 Task: Search one way flight ticket for 5 adults, 2 children, 1 infant in seat and 1 infant on lap in economy from Laramie: Laramie Regional Airport to Indianapolis: Indianapolis International Airport on 8-5-2023. Choice of flights is American. Number of bags: 2 carry on bags. Price is upto 88000. Outbound departure time preference is 15:00.
Action: Mouse moved to (382, 326)
Screenshot: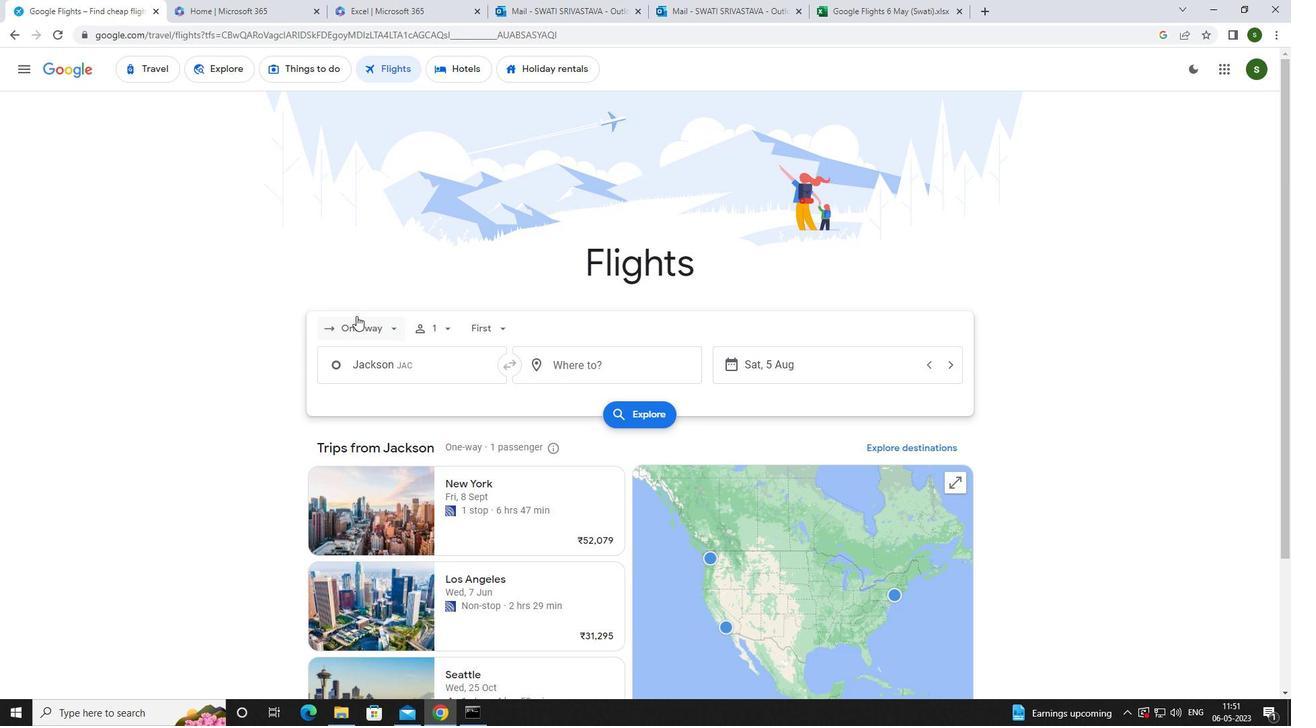 
Action: Mouse pressed left at (382, 326)
Screenshot: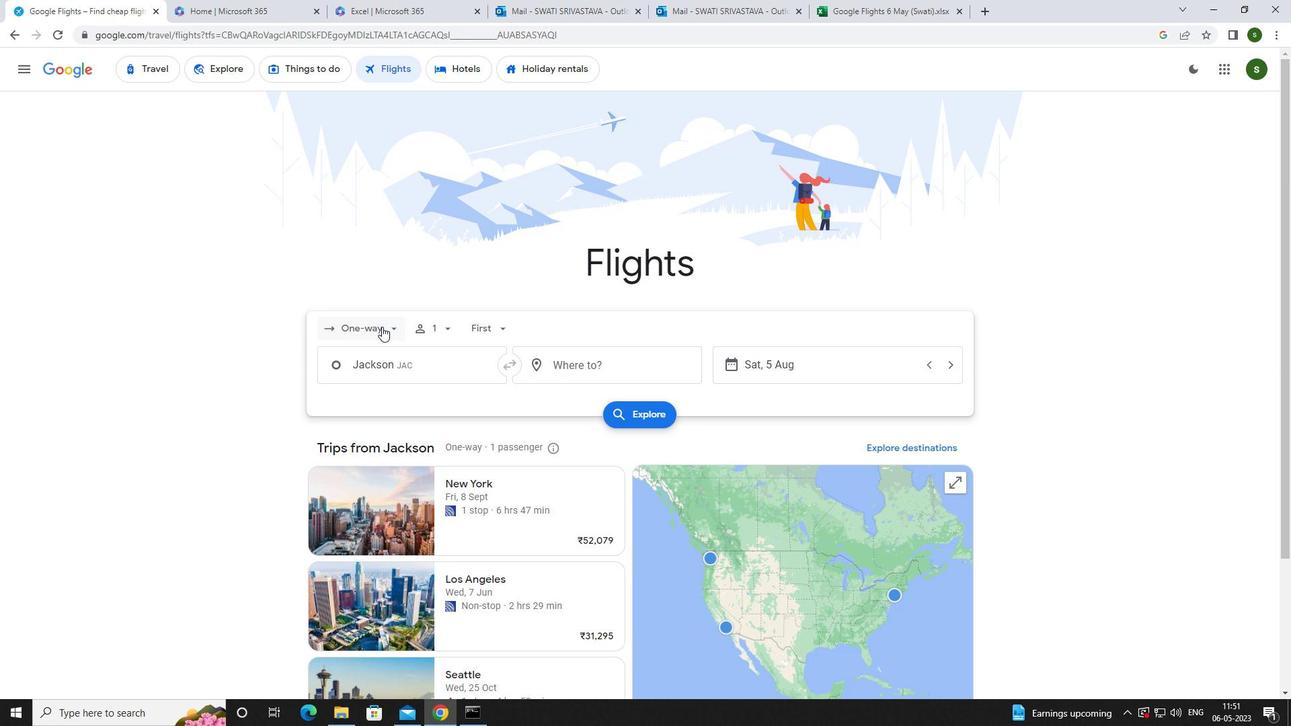 
Action: Mouse moved to (377, 392)
Screenshot: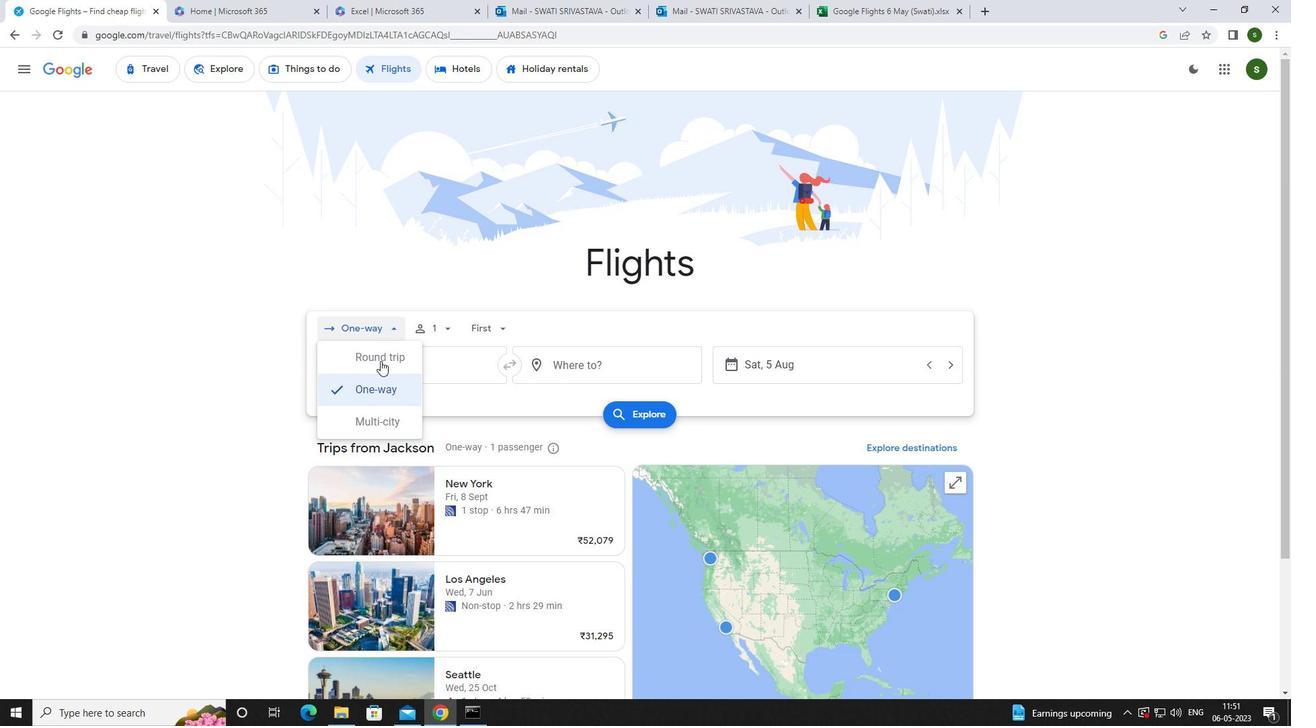 
Action: Mouse pressed left at (377, 392)
Screenshot: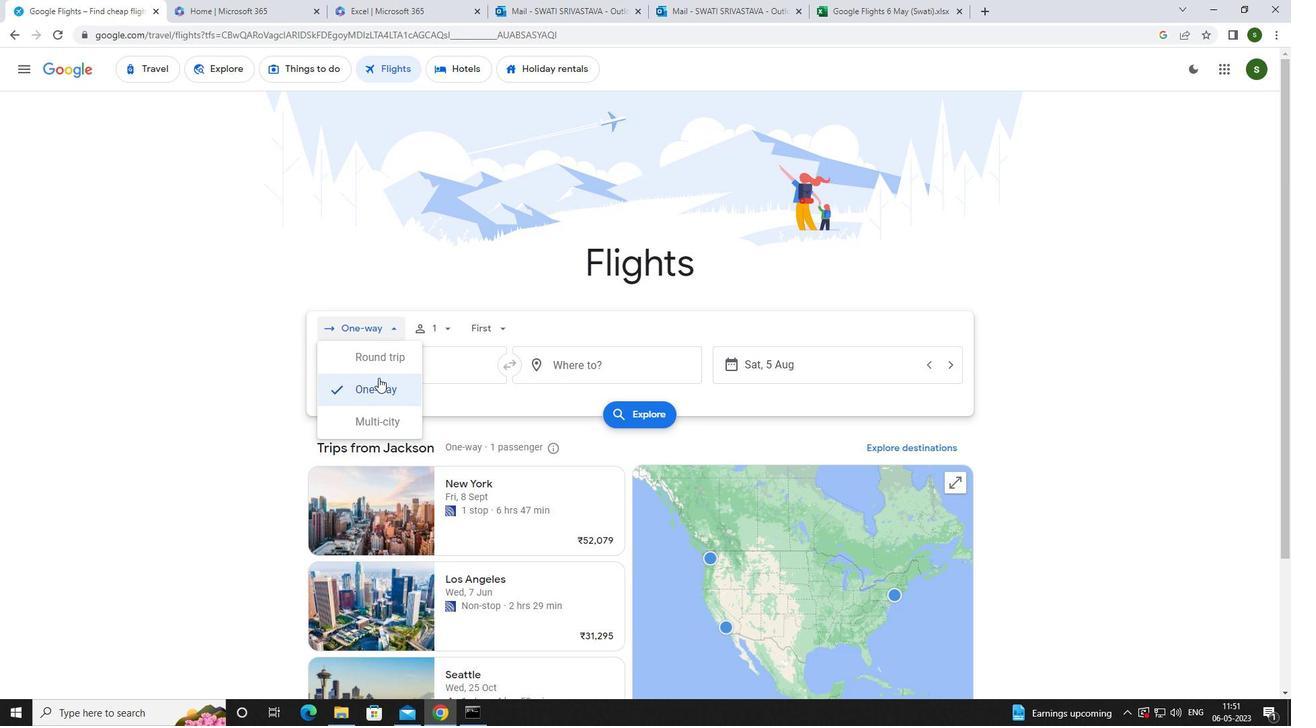
Action: Mouse moved to (442, 331)
Screenshot: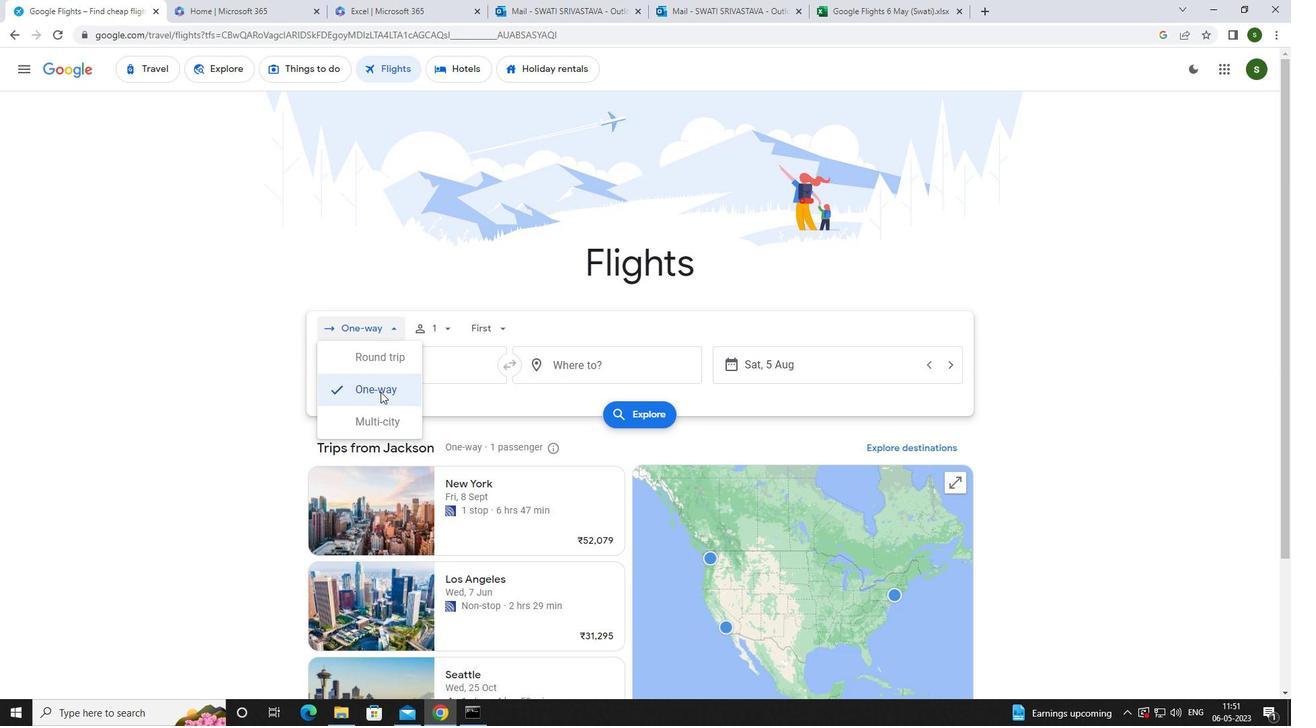 
Action: Mouse pressed left at (442, 331)
Screenshot: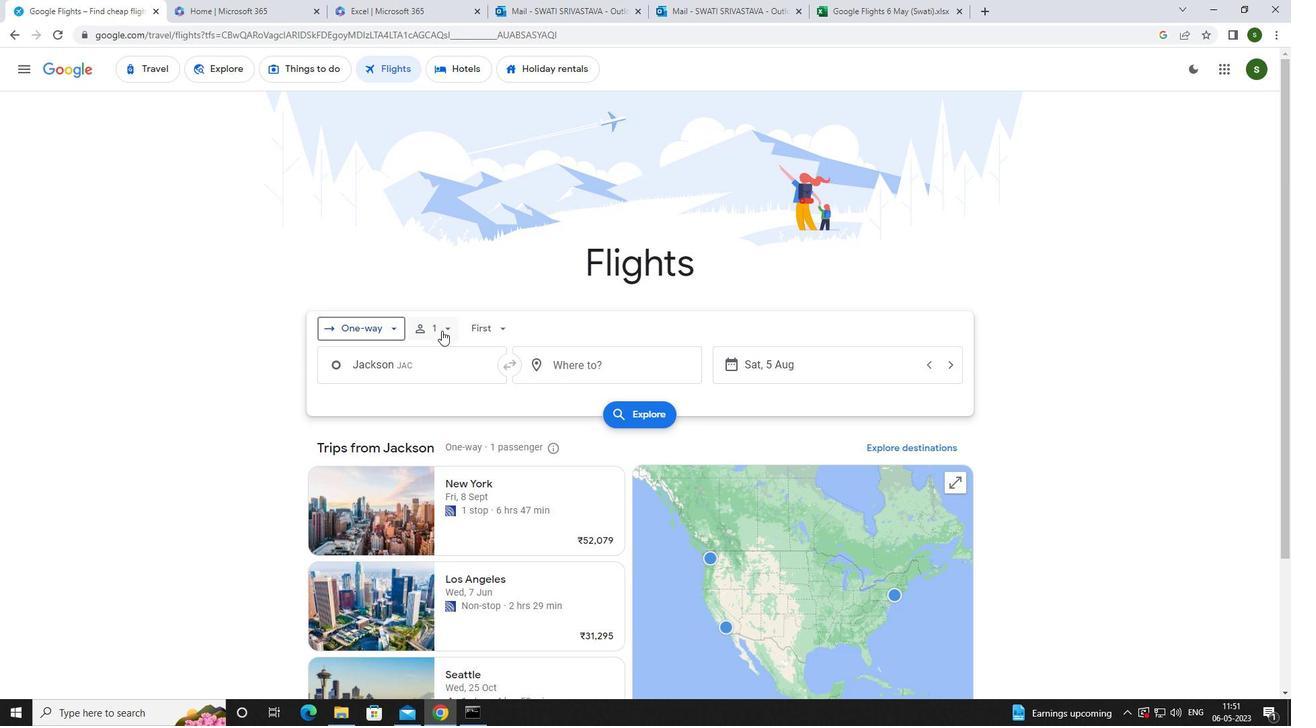 
Action: Mouse moved to (546, 361)
Screenshot: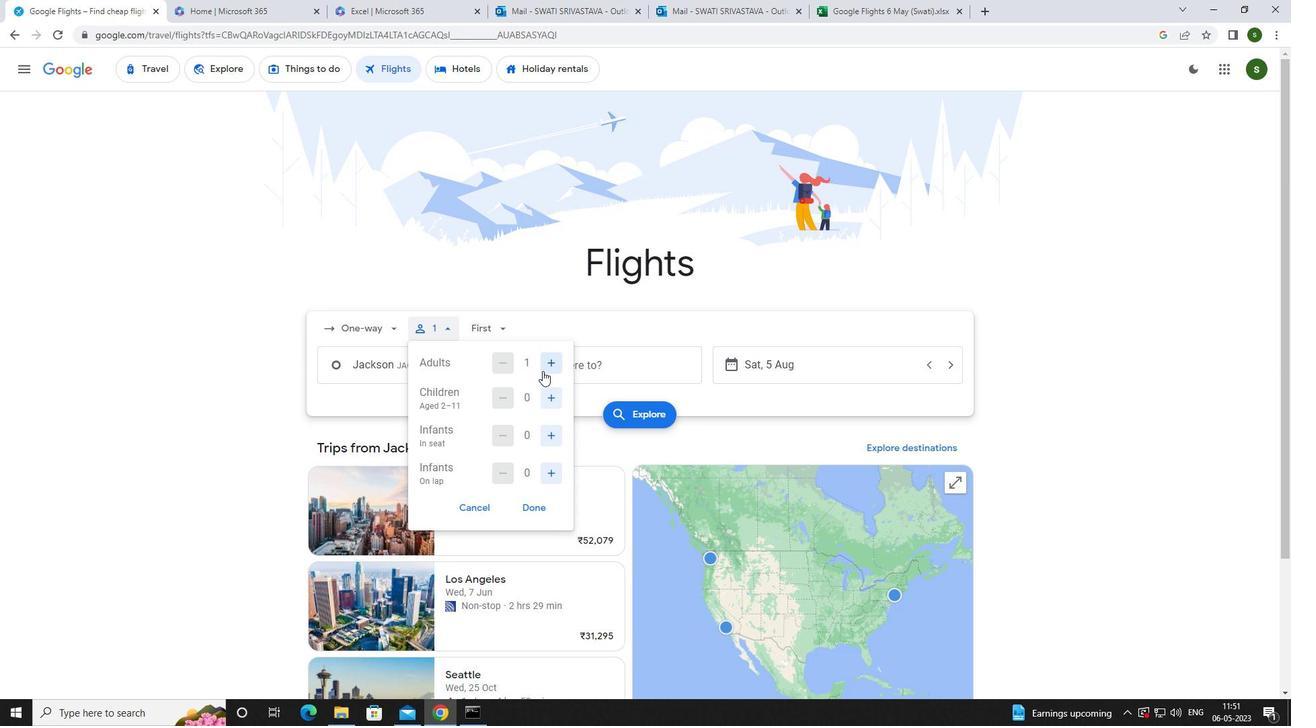 
Action: Mouse pressed left at (546, 361)
Screenshot: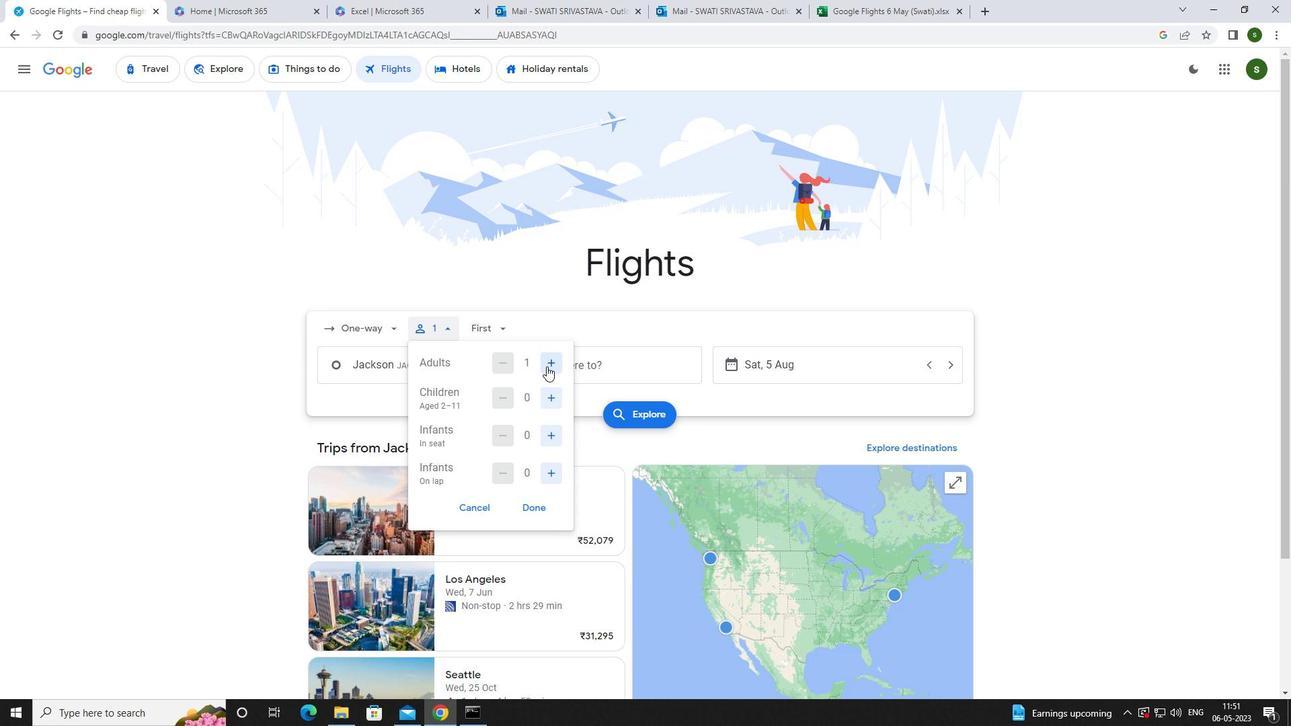 
Action: Mouse pressed left at (546, 361)
Screenshot: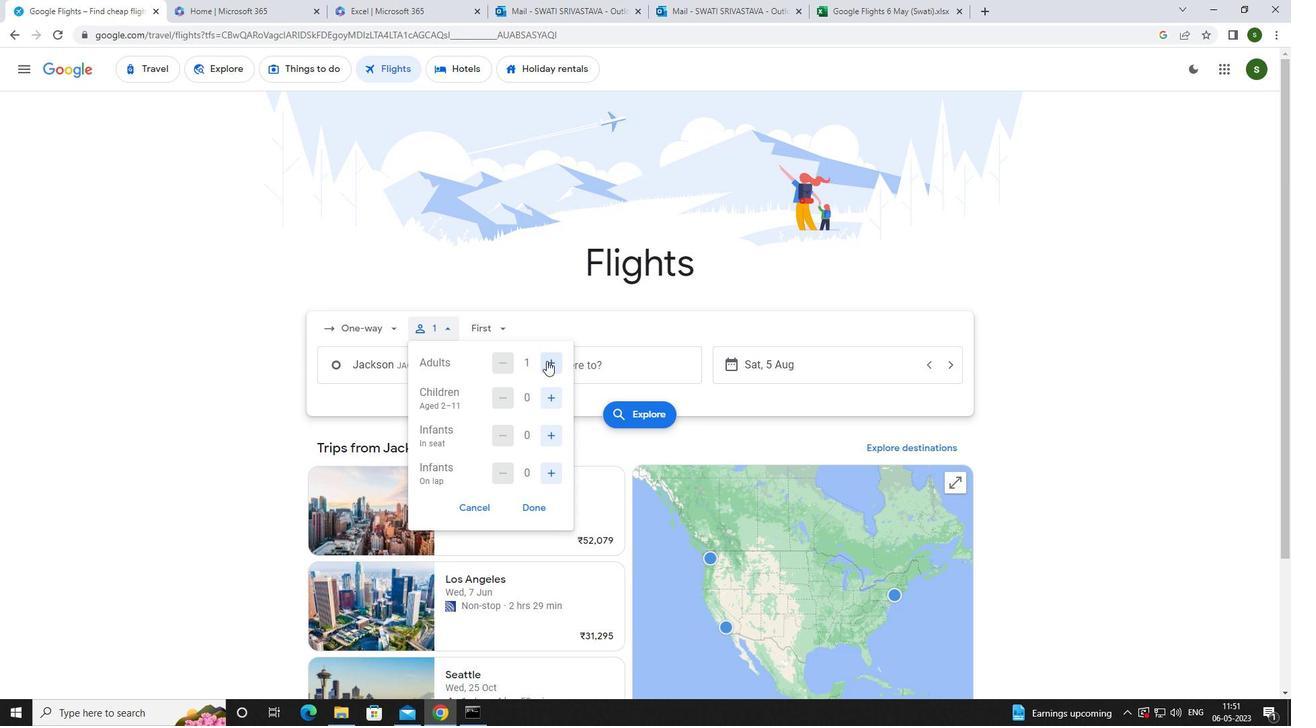 
Action: Mouse pressed left at (546, 361)
Screenshot: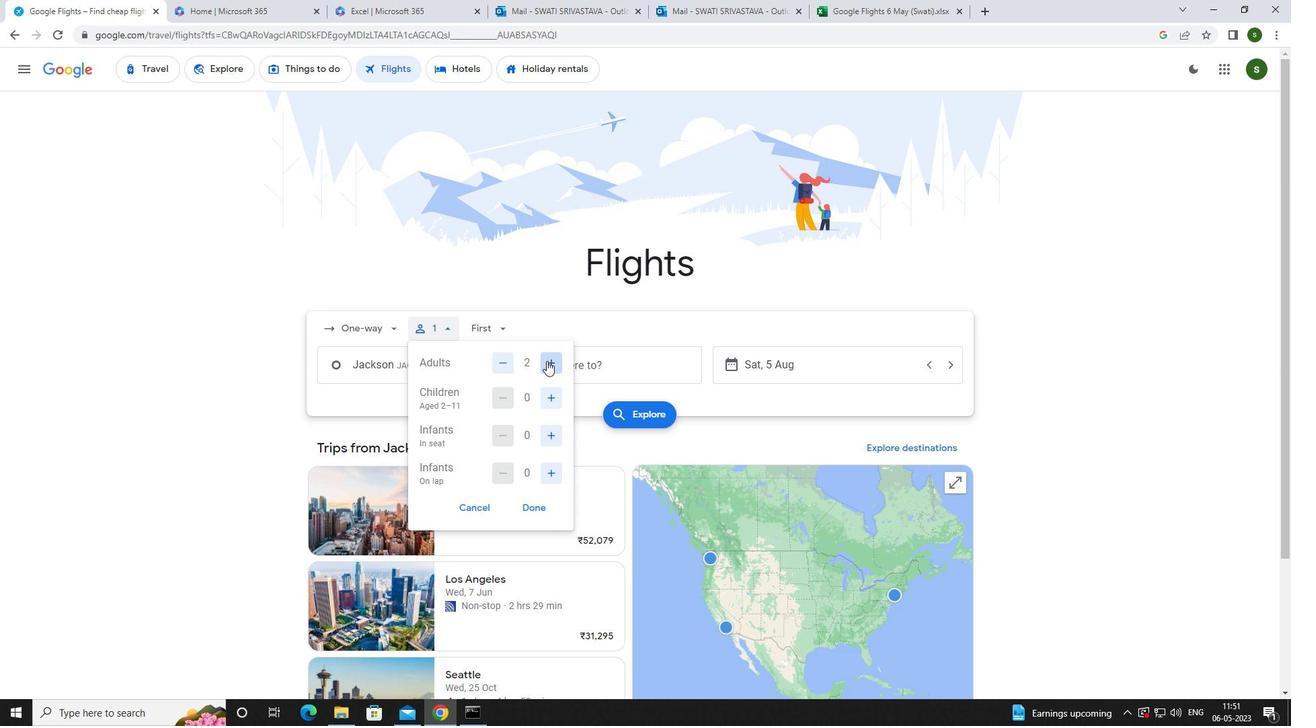
Action: Mouse pressed left at (546, 361)
Screenshot: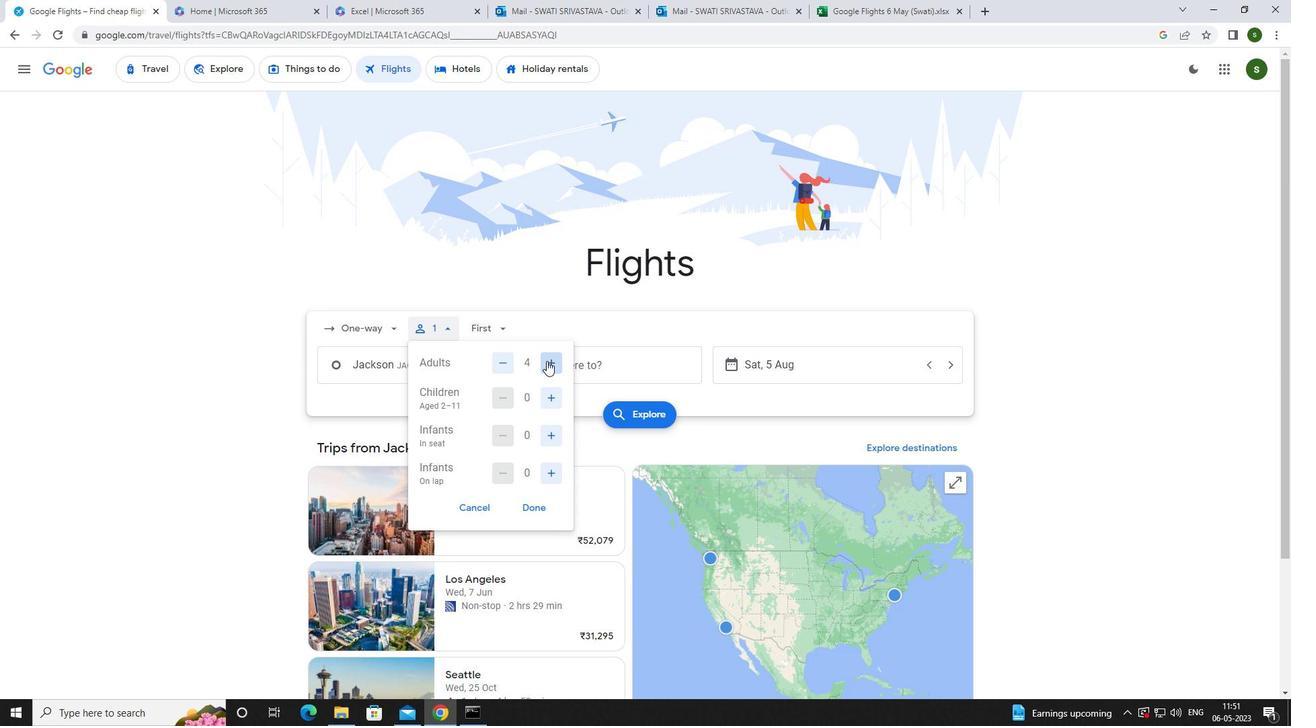 
Action: Mouse moved to (550, 390)
Screenshot: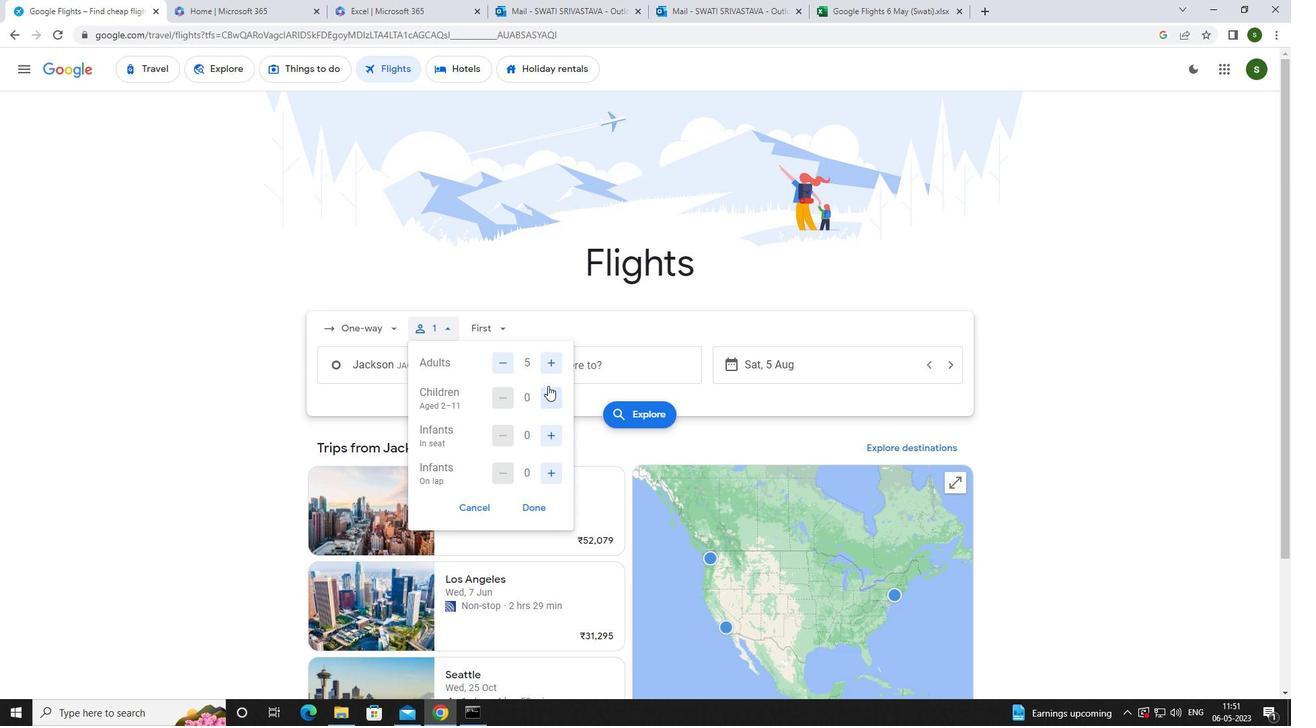 
Action: Mouse pressed left at (550, 390)
Screenshot: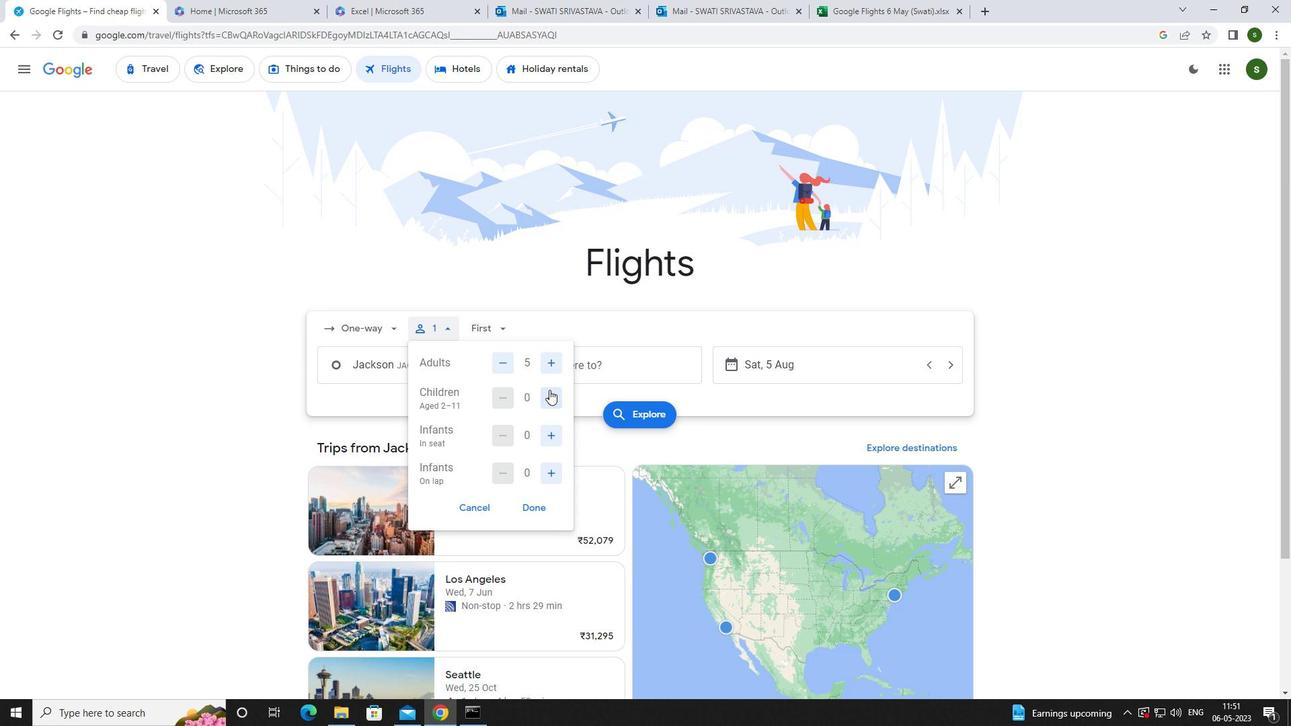 
Action: Mouse pressed left at (550, 390)
Screenshot: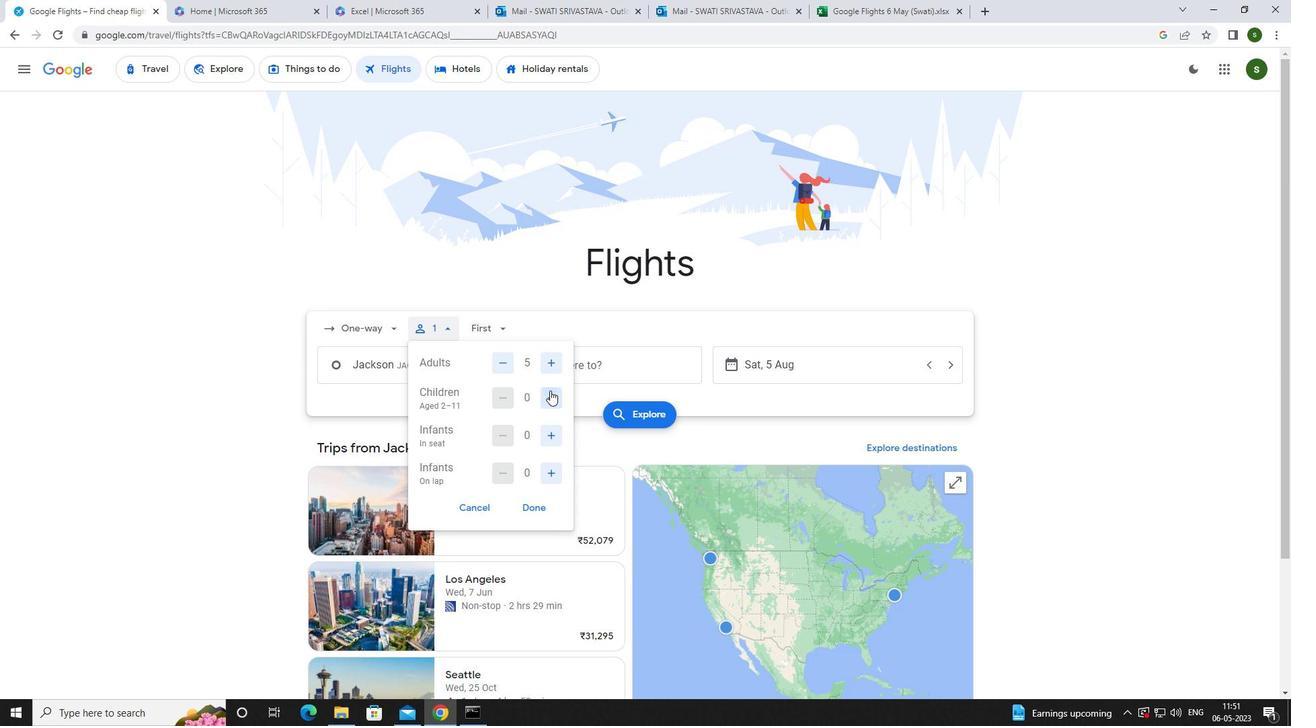 
Action: Mouse moved to (551, 434)
Screenshot: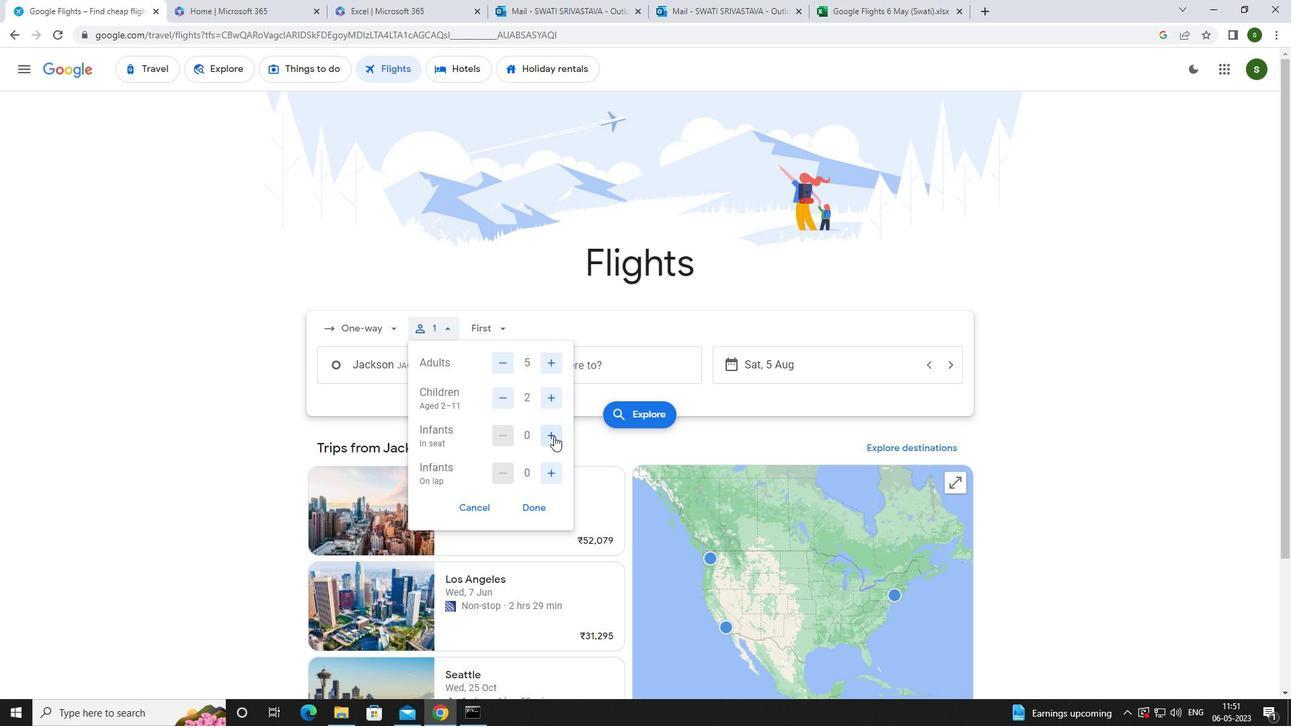 
Action: Mouse pressed left at (551, 434)
Screenshot: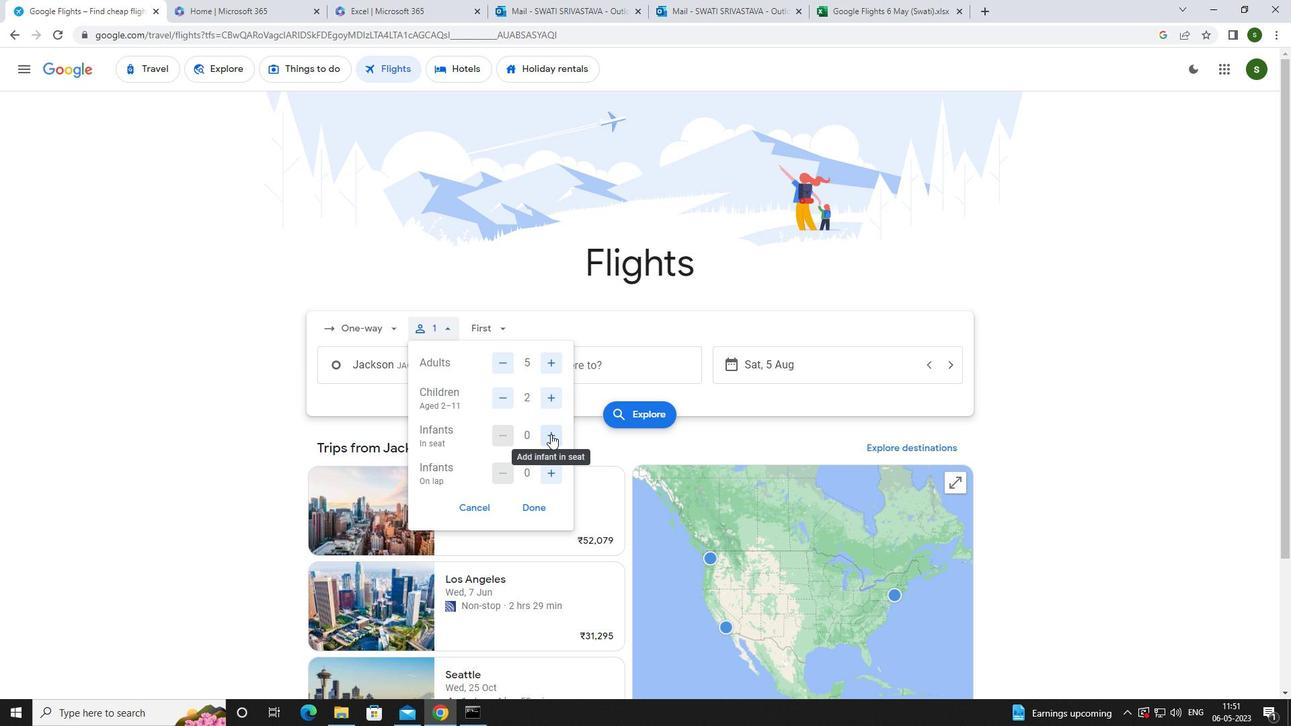 
Action: Mouse moved to (555, 469)
Screenshot: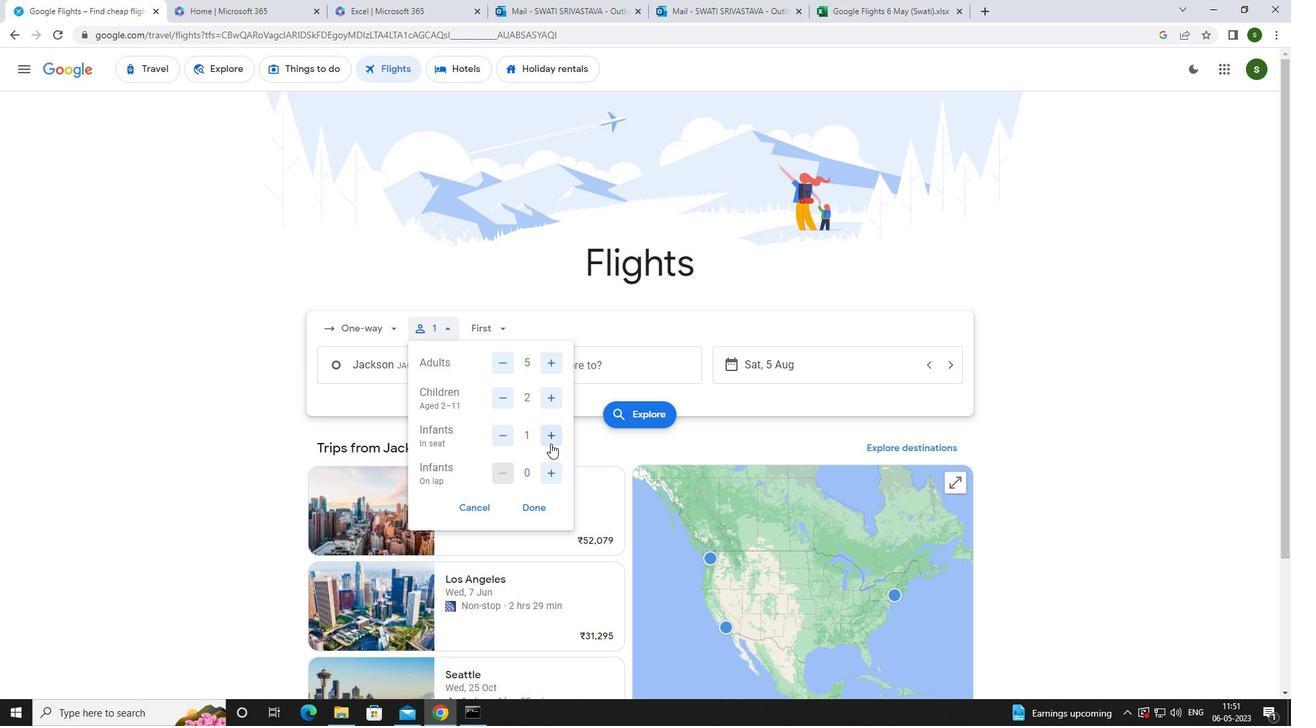 
Action: Mouse pressed left at (555, 469)
Screenshot: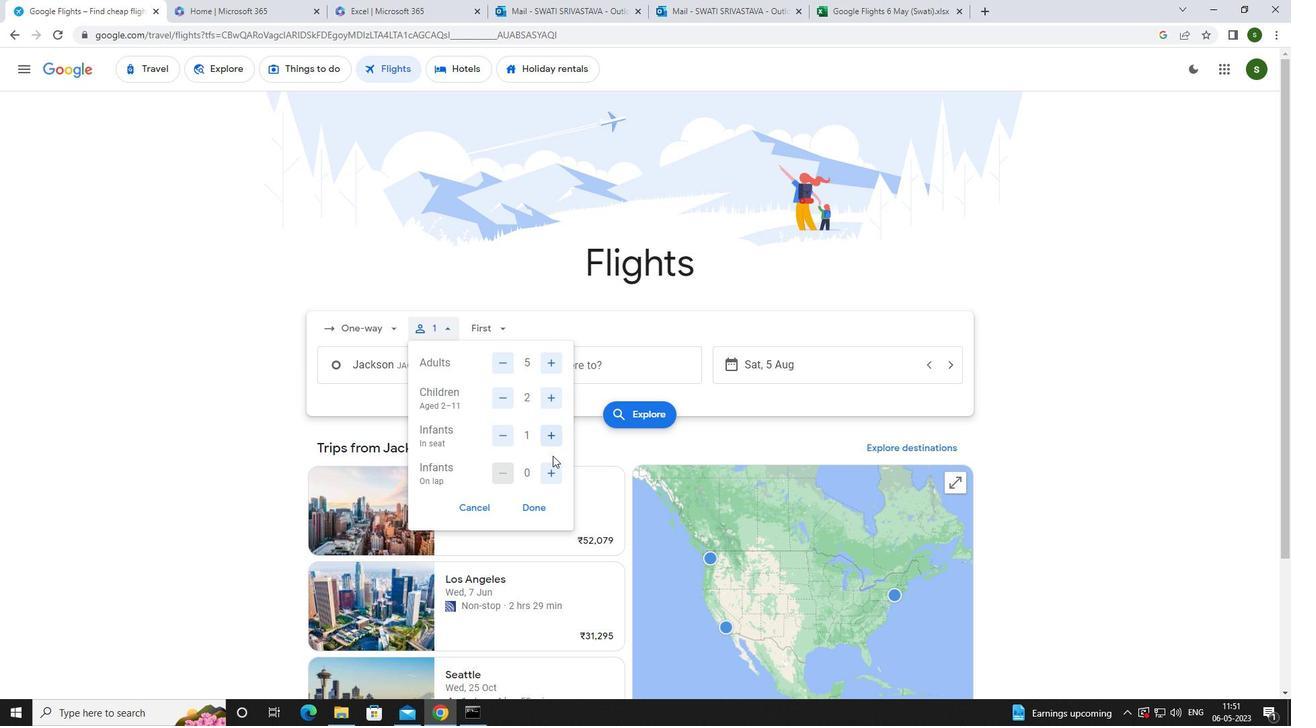 
Action: Mouse moved to (503, 329)
Screenshot: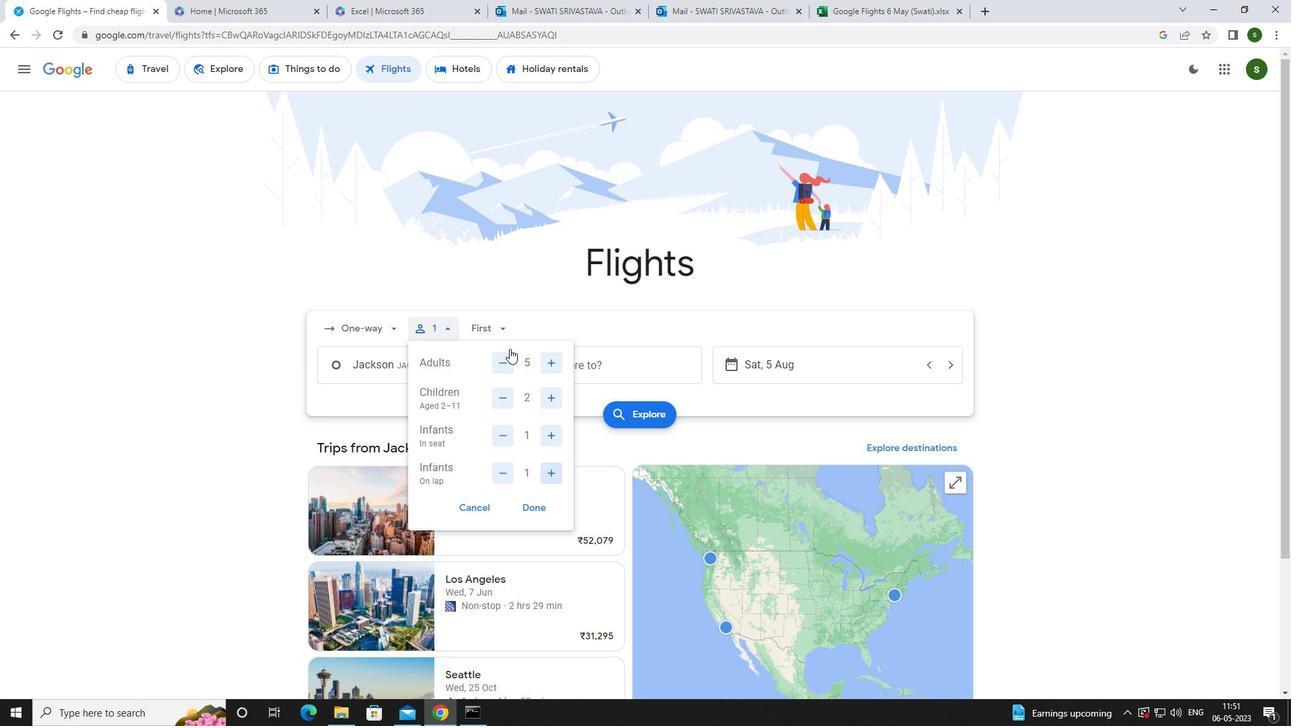 
Action: Mouse pressed left at (503, 329)
Screenshot: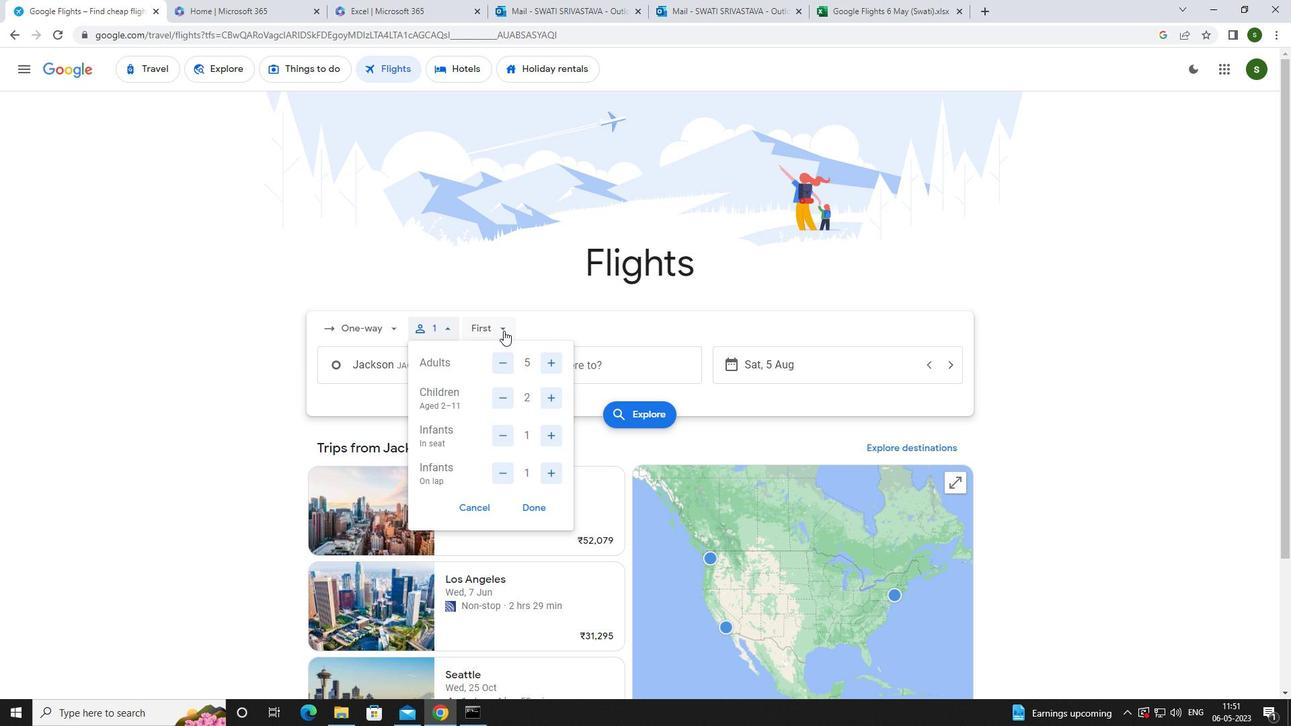 
Action: Mouse moved to (522, 353)
Screenshot: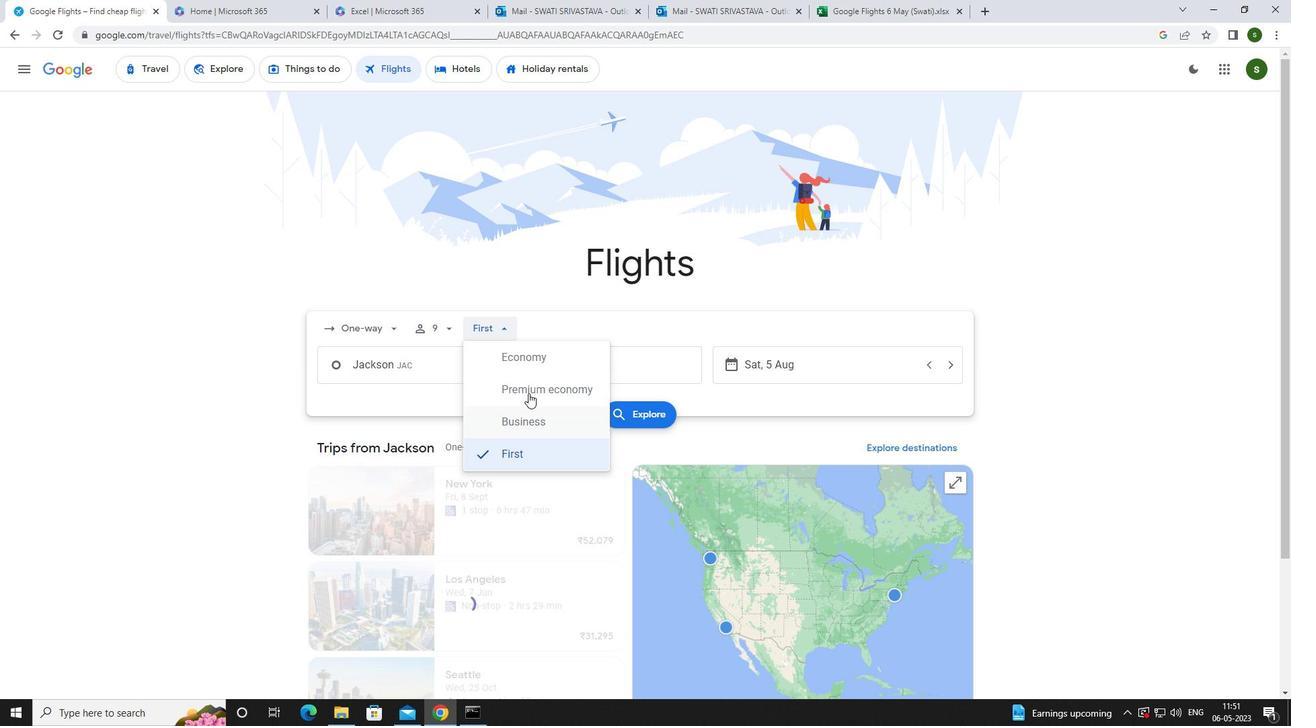 
Action: Mouse pressed left at (522, 353)
Screenshot: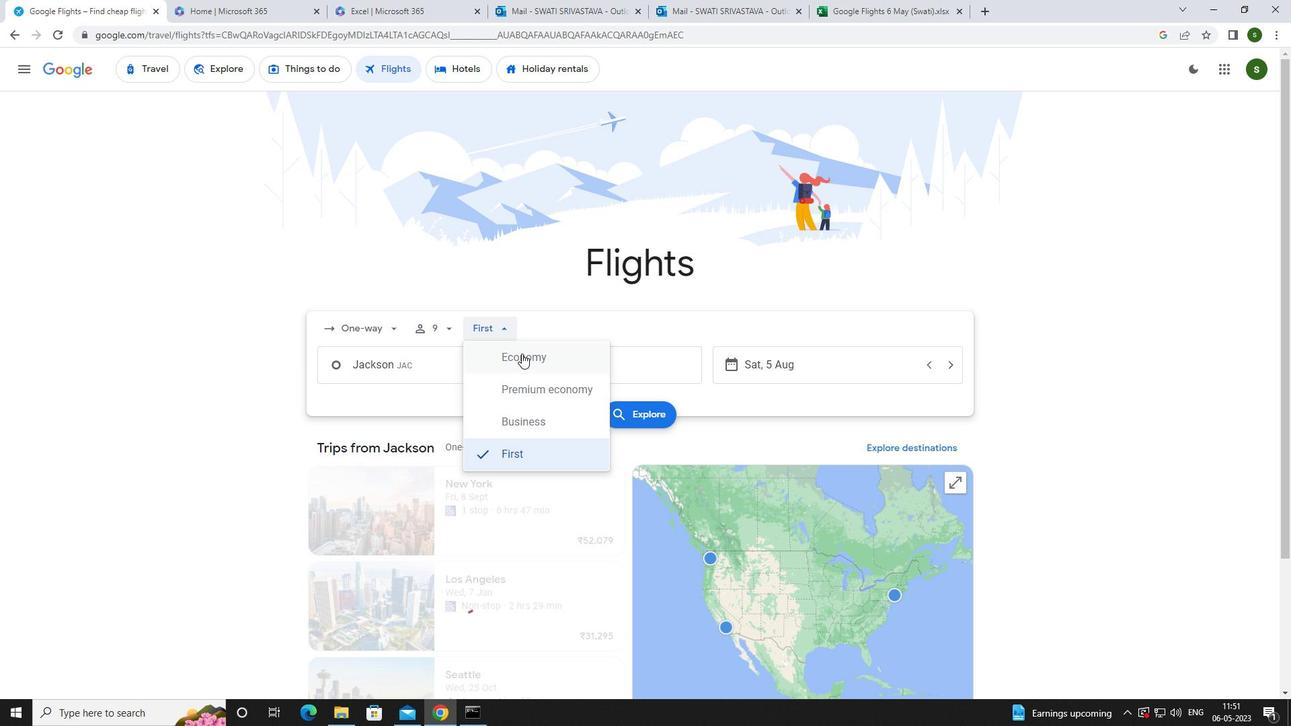 
Action: Mouse moved to (444, 375)
Screenshot: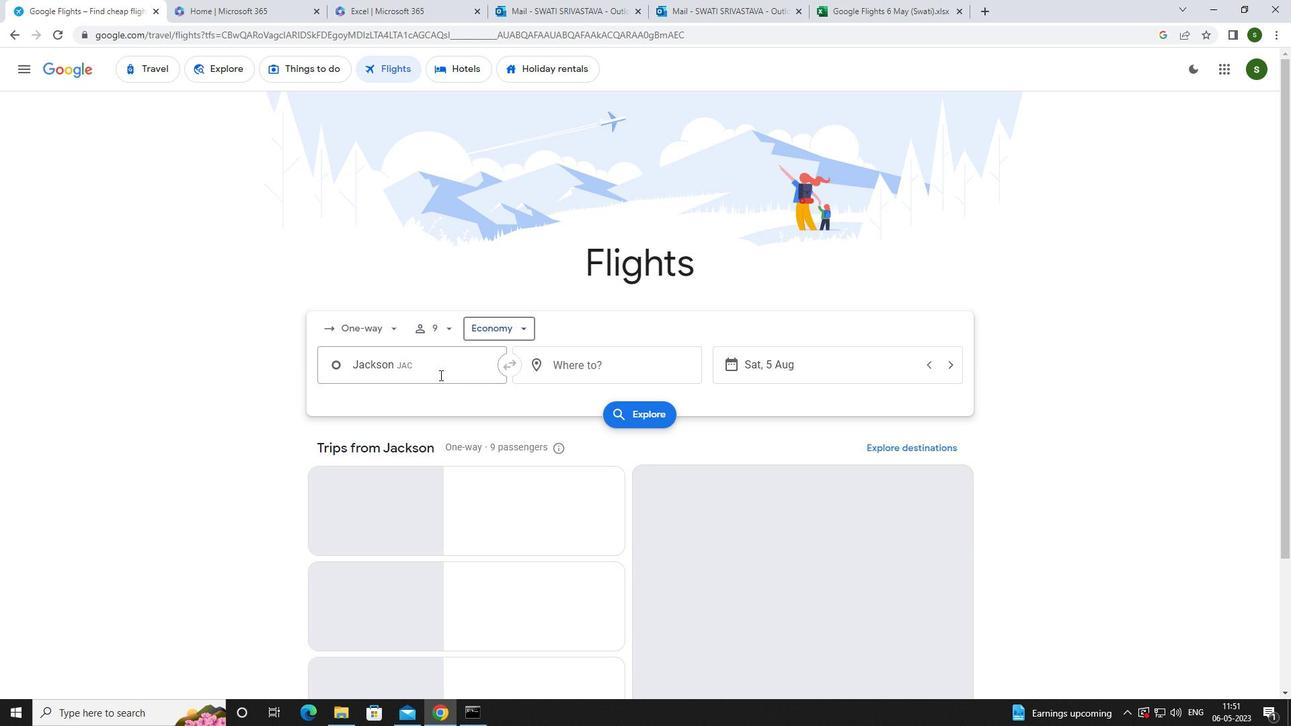 
Action: Mouse pressed left at (444, 375)
Screenshot: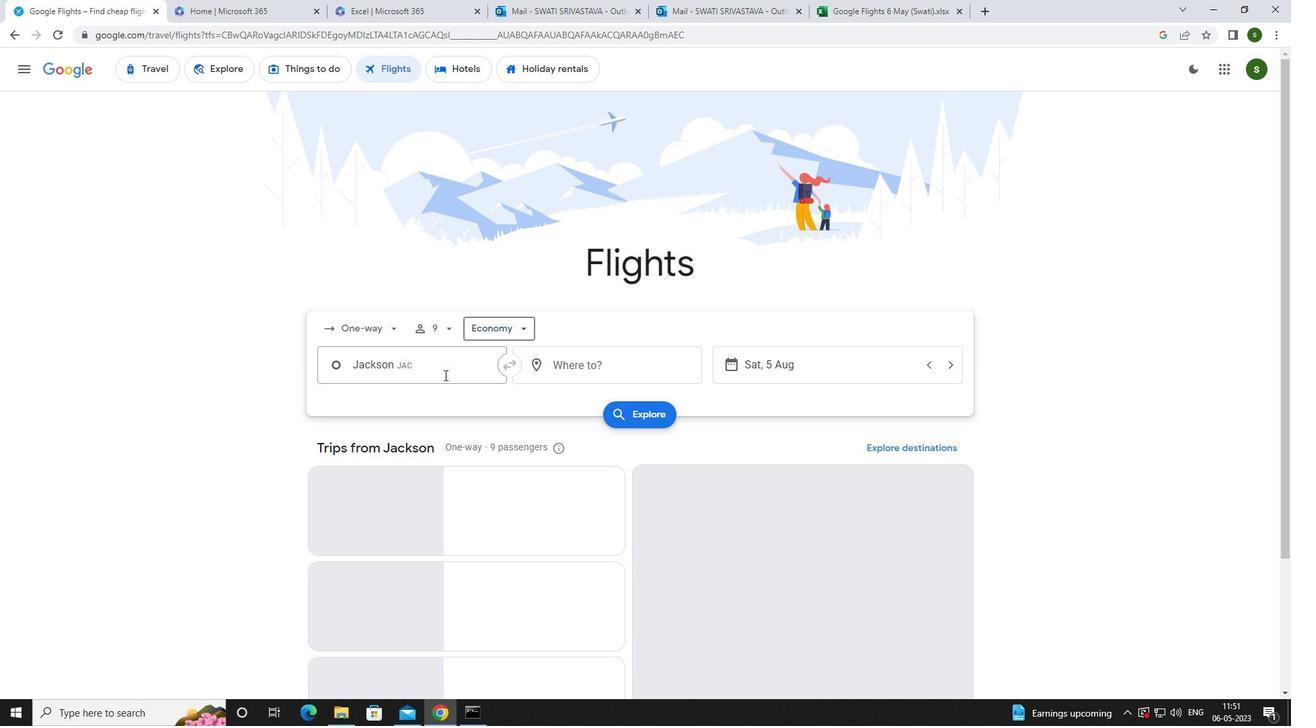 
Action: Key pressed <Key.caps_lock>l<Key.caps_lock>aramie
Screenshot: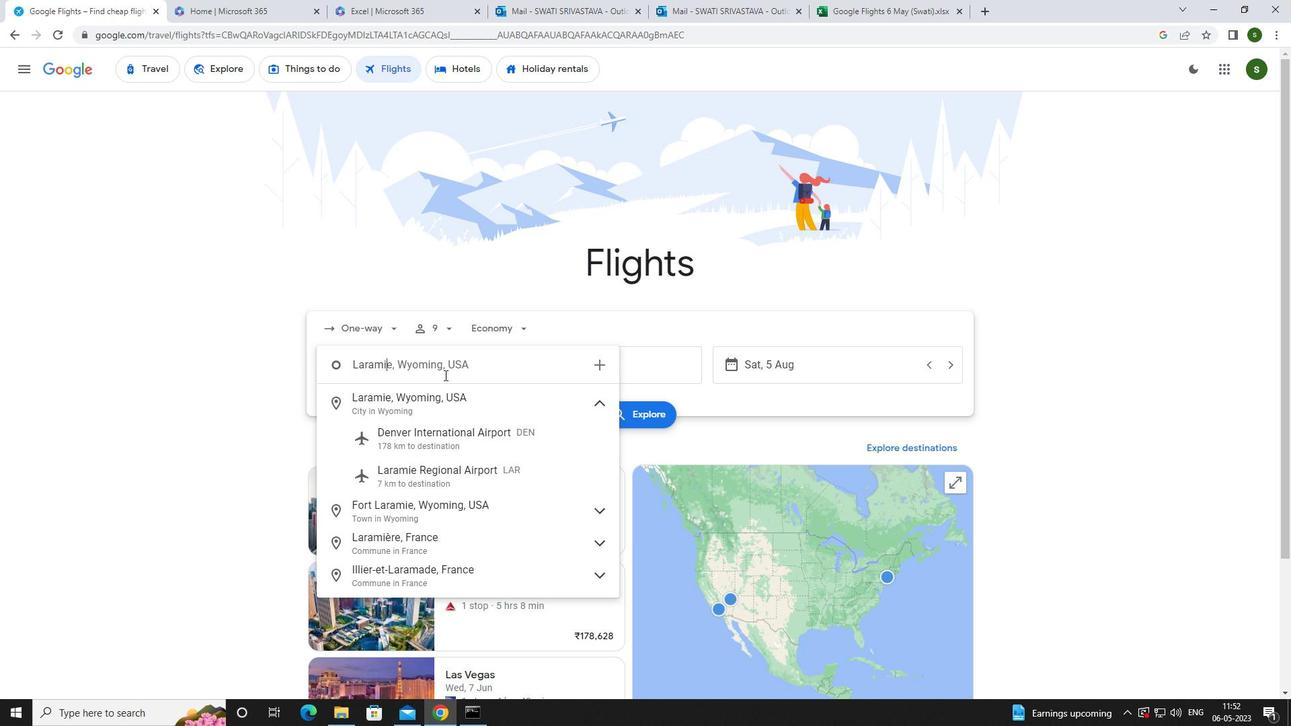 
Action: Mouse moved to (458, 481)
Screenshot: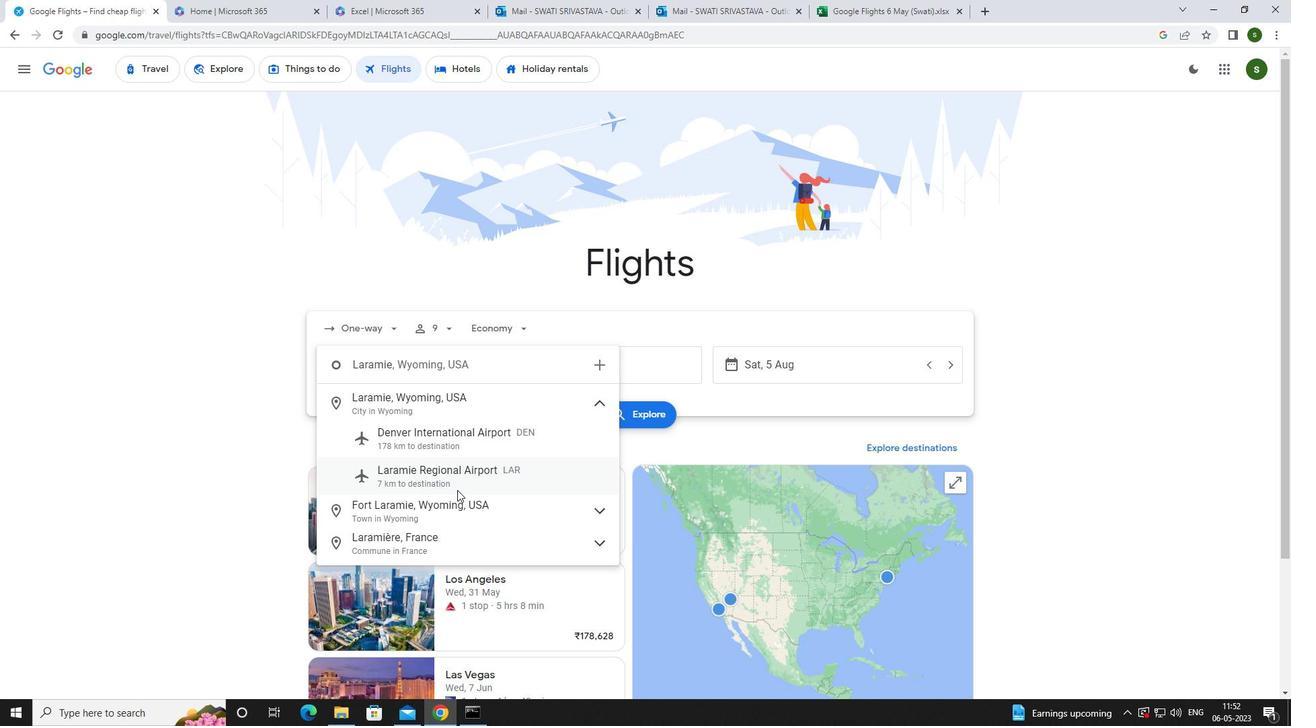 
Action: Mouse pressed left at (458, 481)
Screenshot: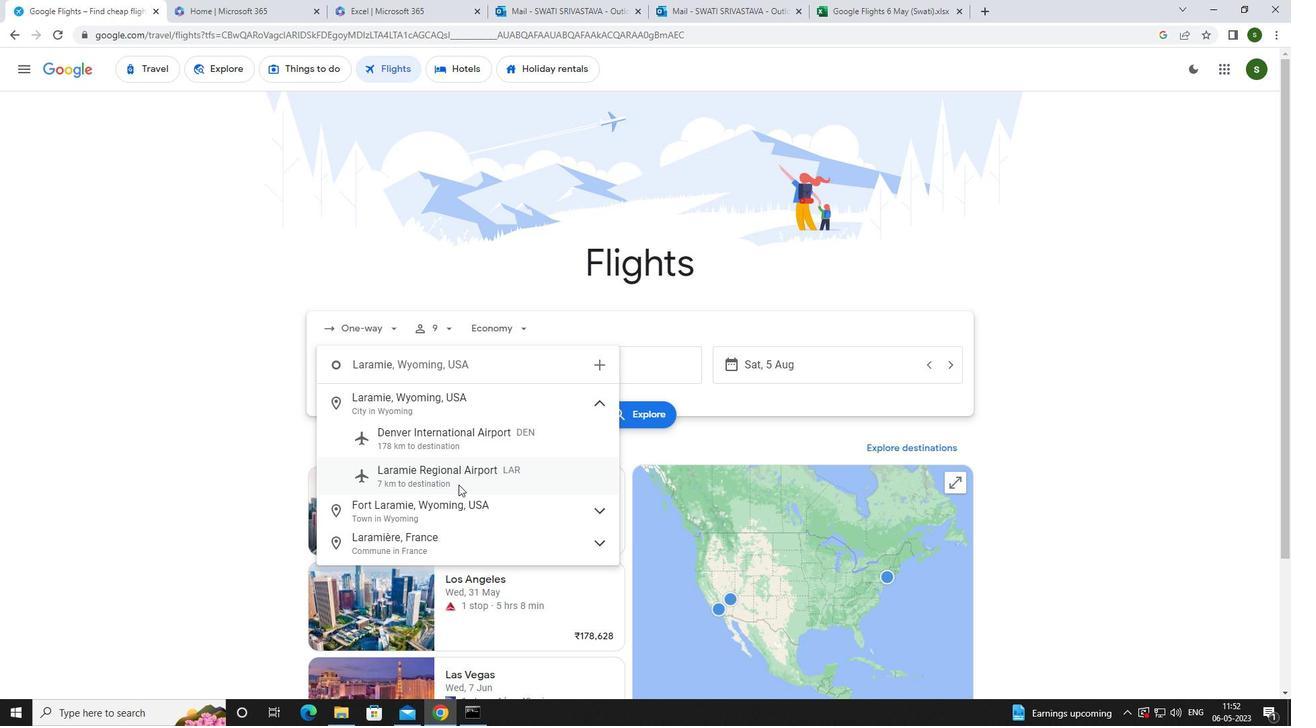 
Action: Mouse moved to (592, 363)
Screenshot: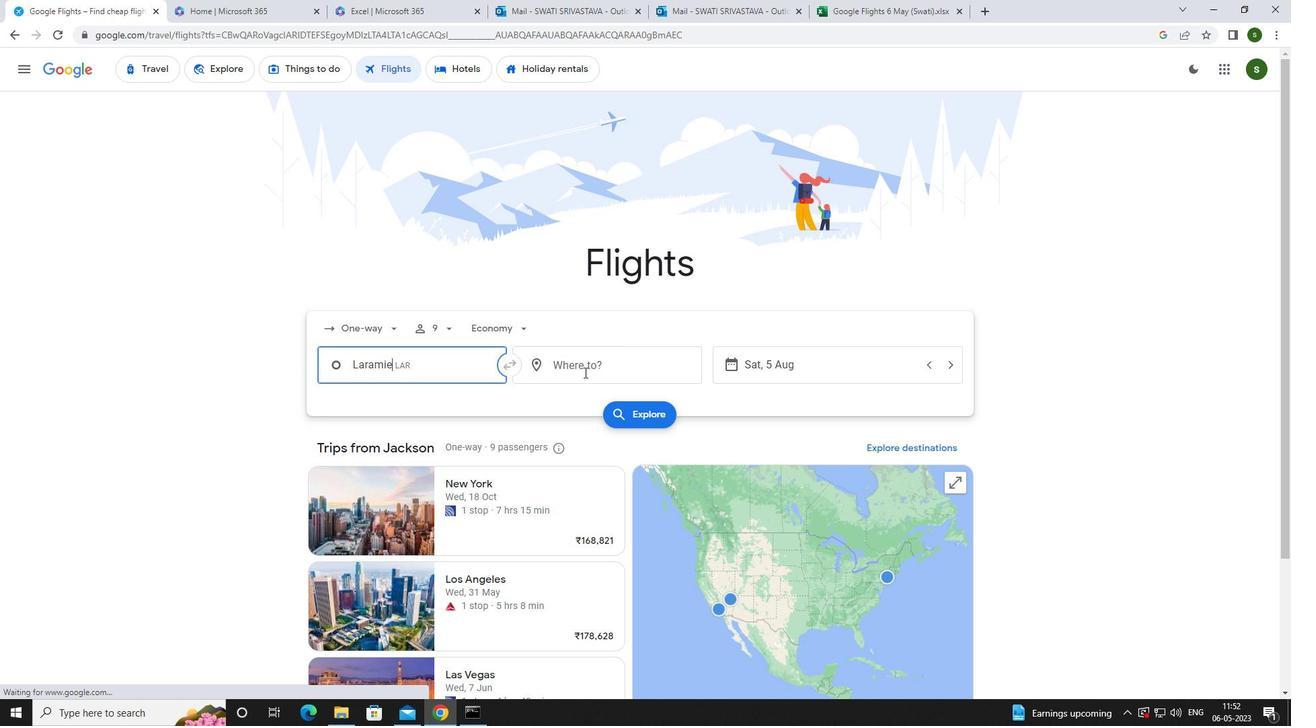 
Action: Mouse pressed left at (592, 363)
Screenshot: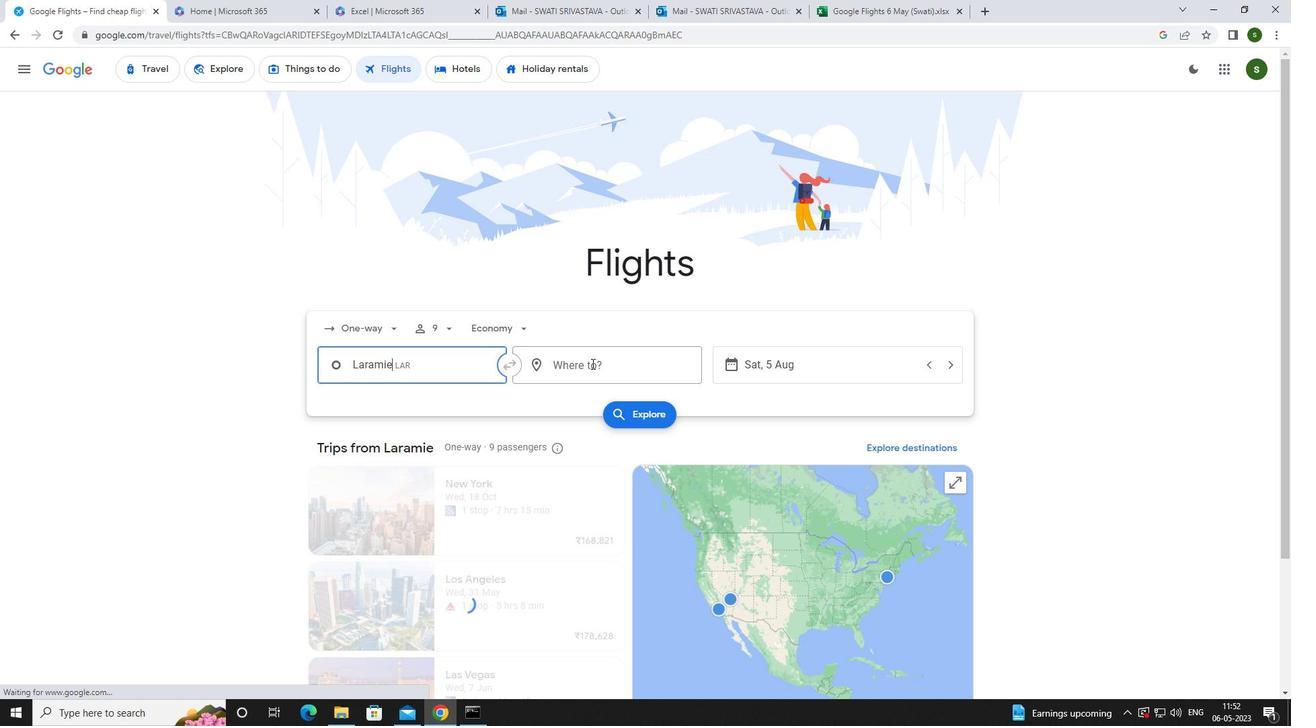 
Action: Key pressed <Key.caps_lock>i<Key.caps_lock>ndianapol
Screenshot: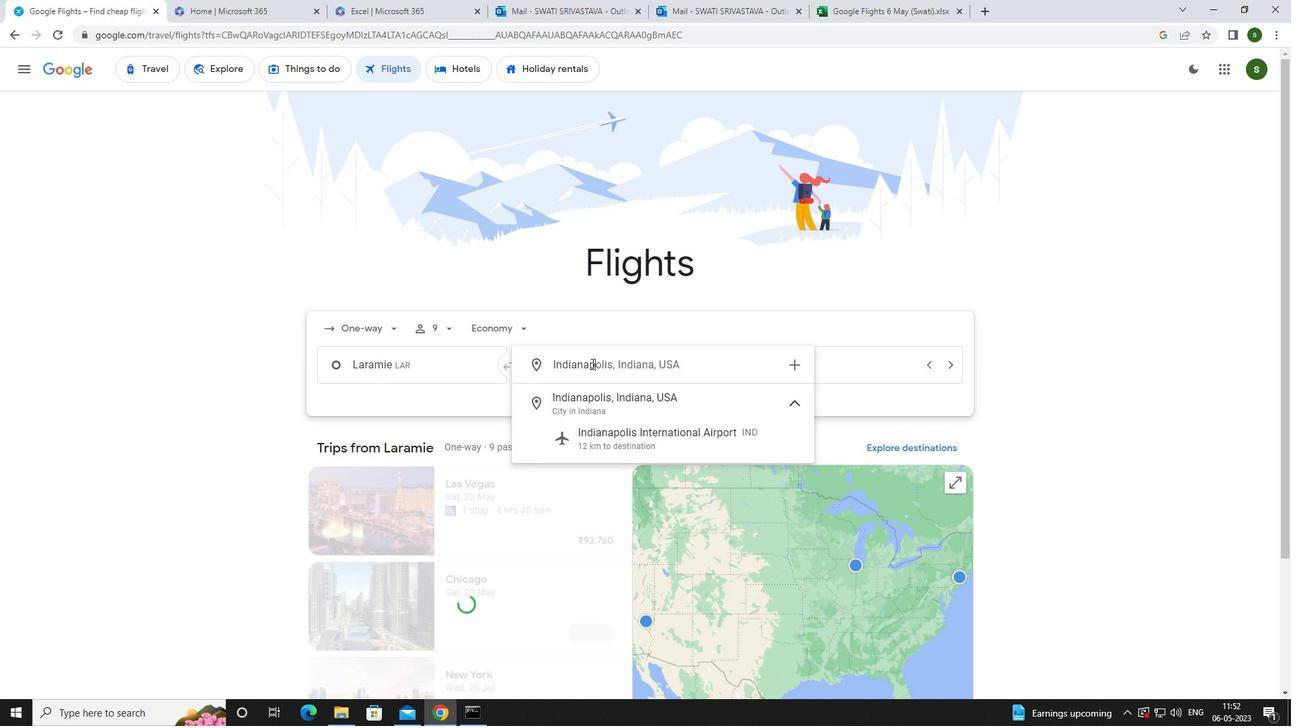 
Action: Mouse moved to (628, 440)
Screenshot: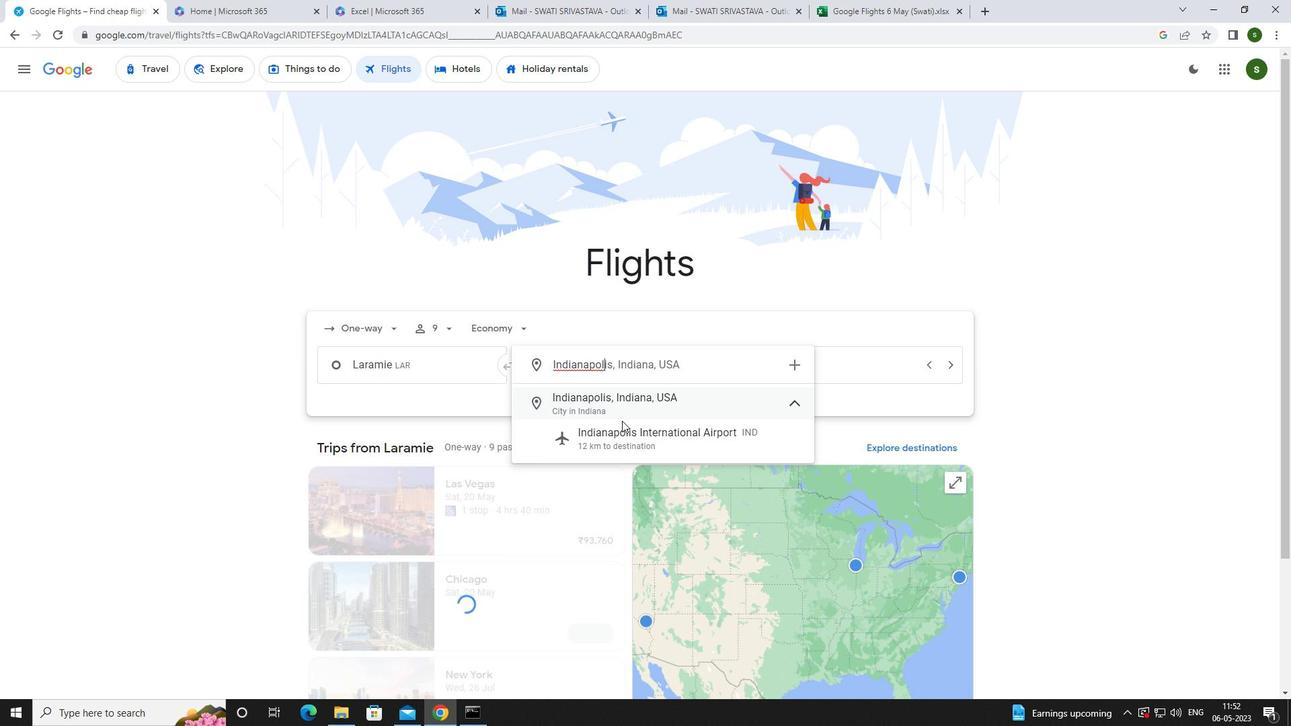 
Action: Mouse pressed left at (628, 440)
Screenshot: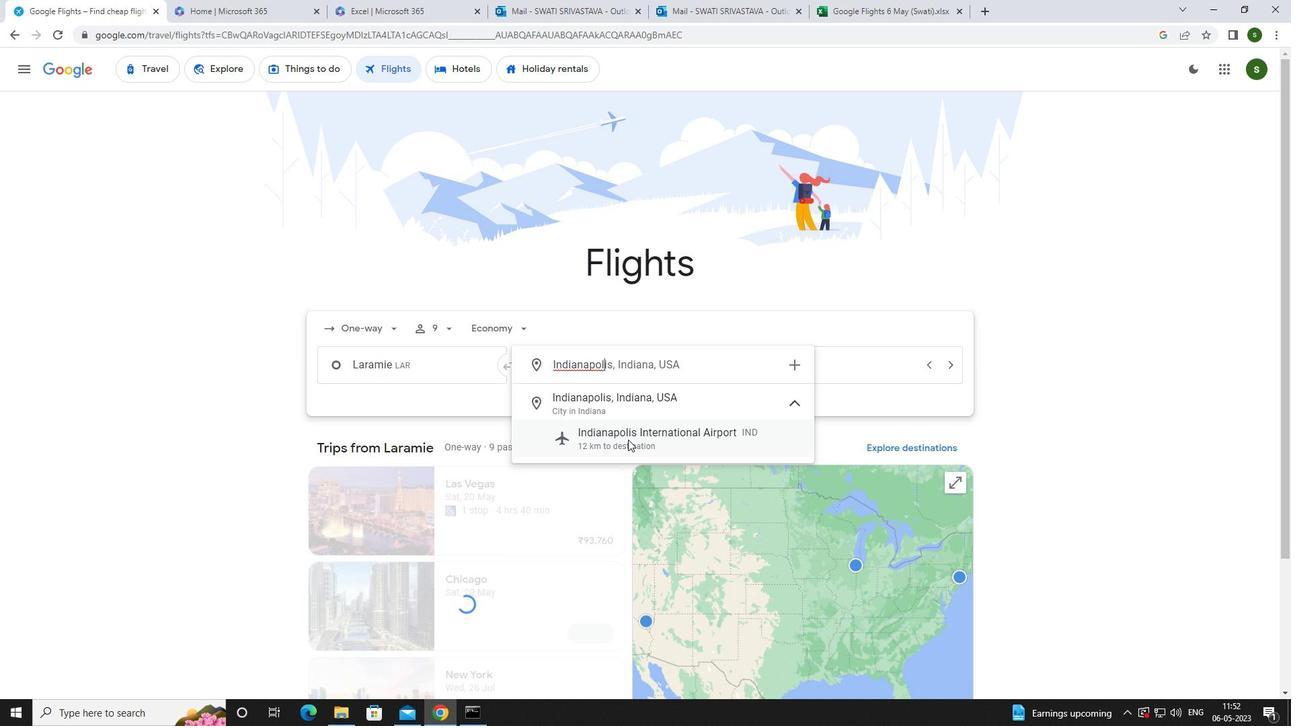 
Action: Mouse moved to (779, 363)
Screenshot: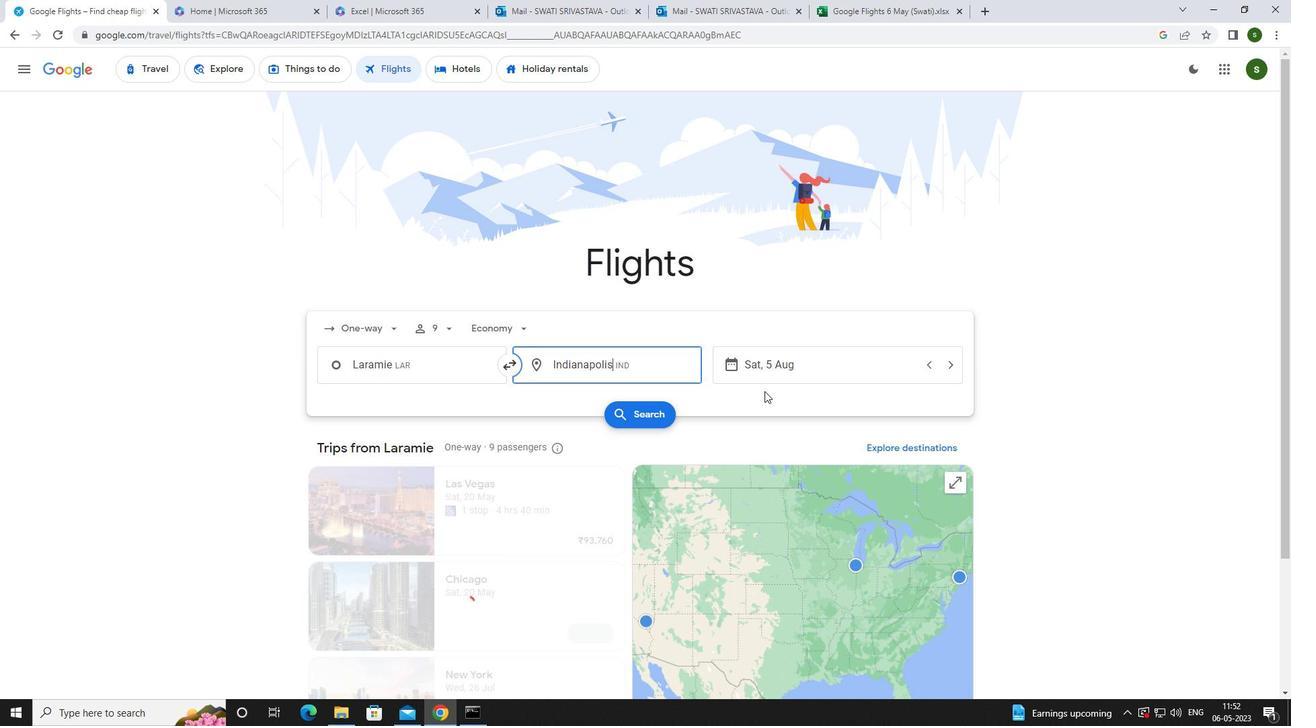 
Action: Mouse pressed left at (779, 363)
Screenshot: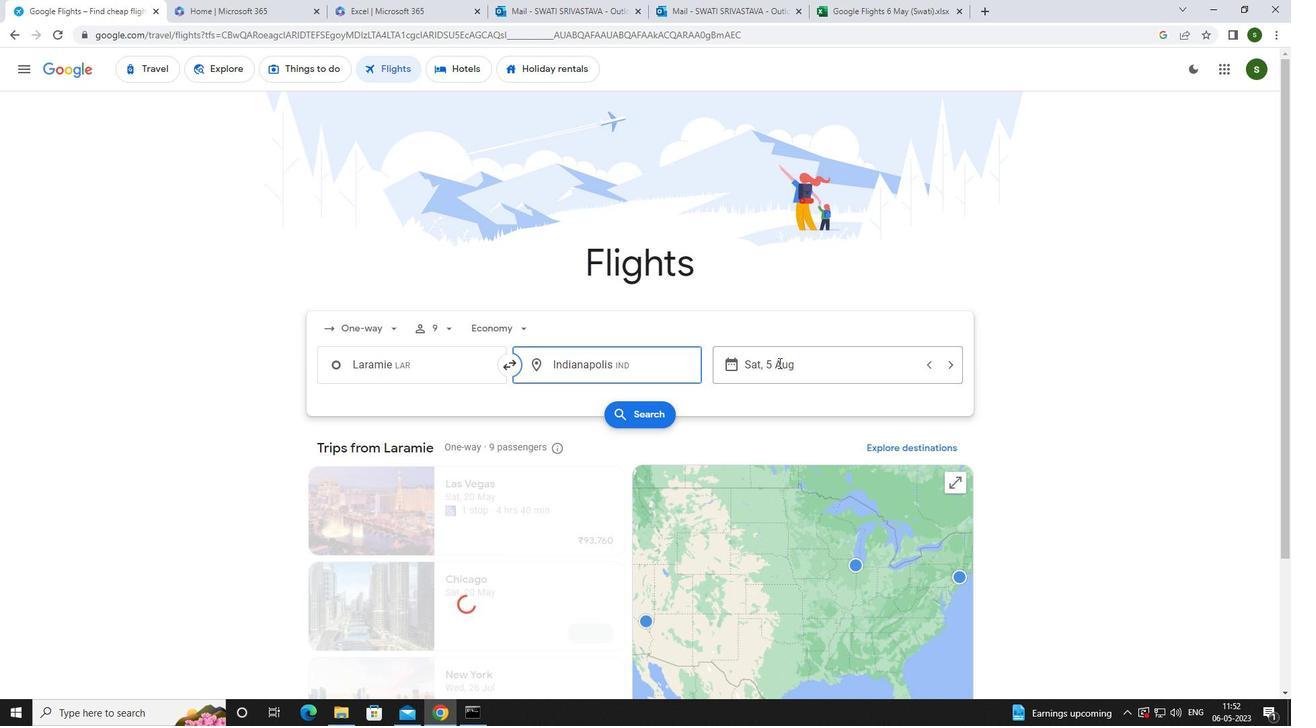 
Action: Mouse moved to (668, 455)
Screenshot: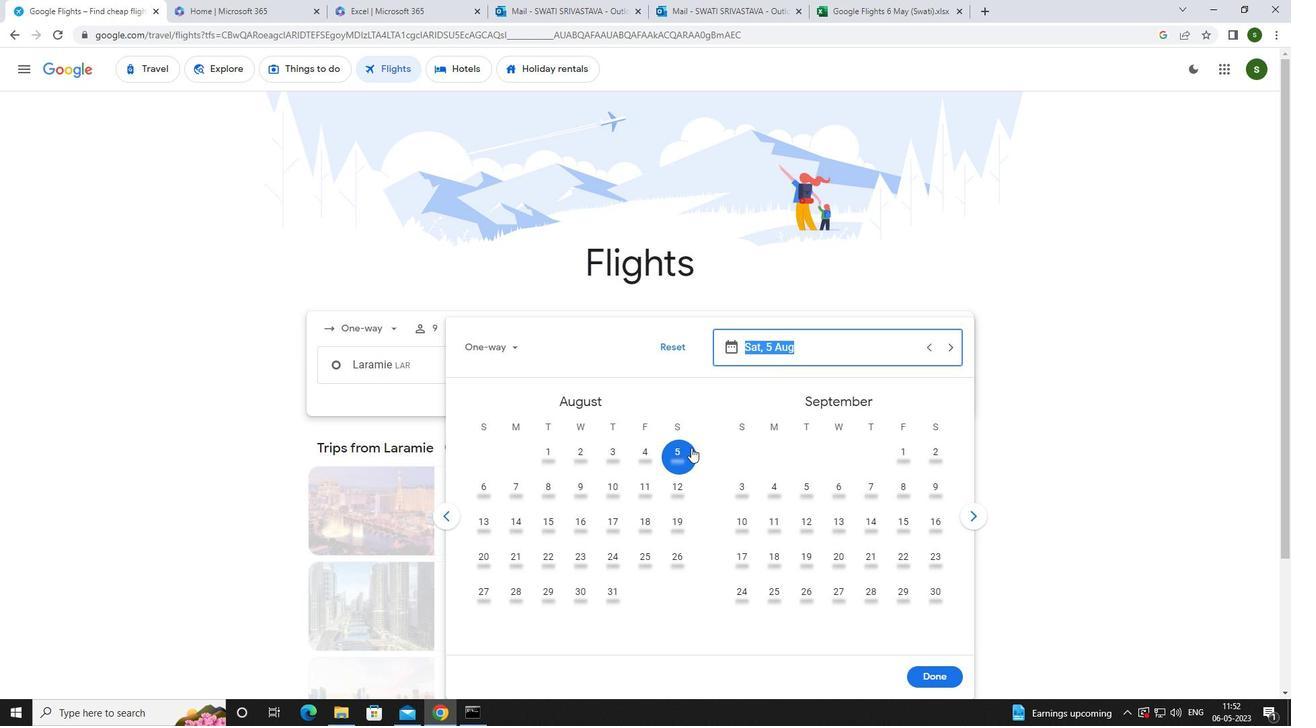 
Action: Mouse pressed left at (668, 455)
Screenshot: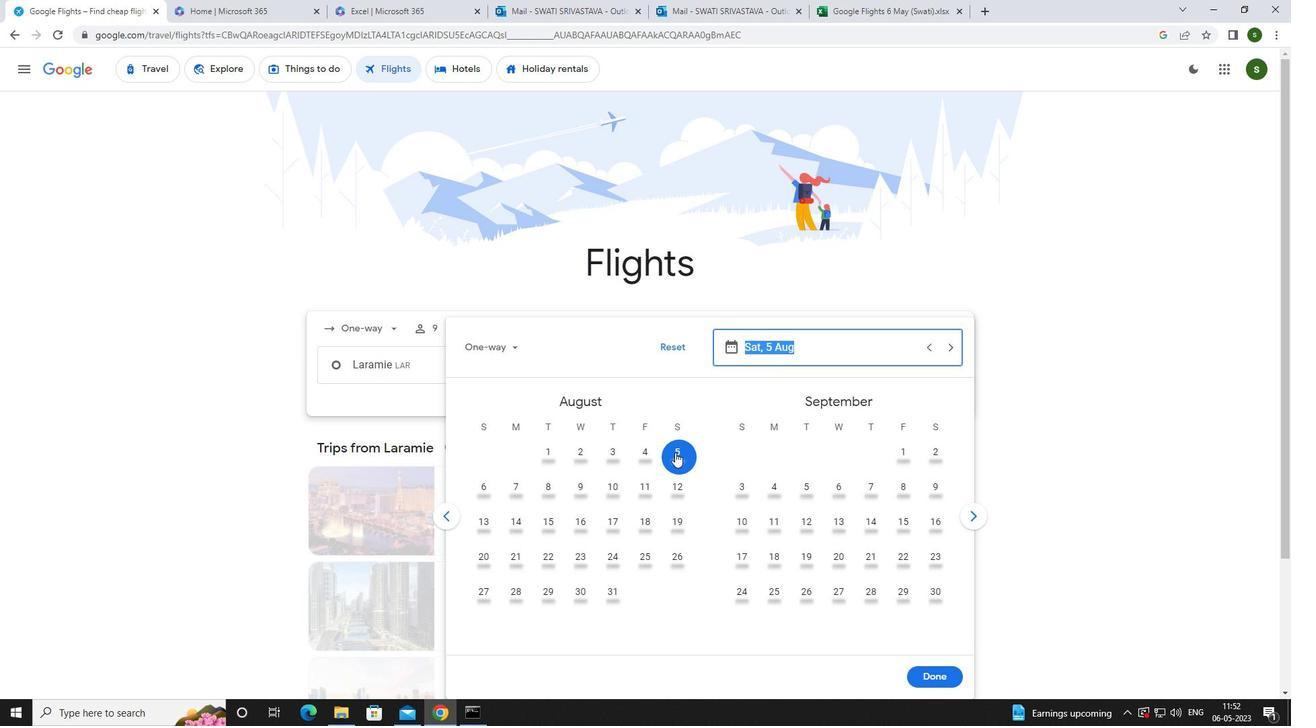 
Action: Mouse moved to (931, 672)
Screenshot: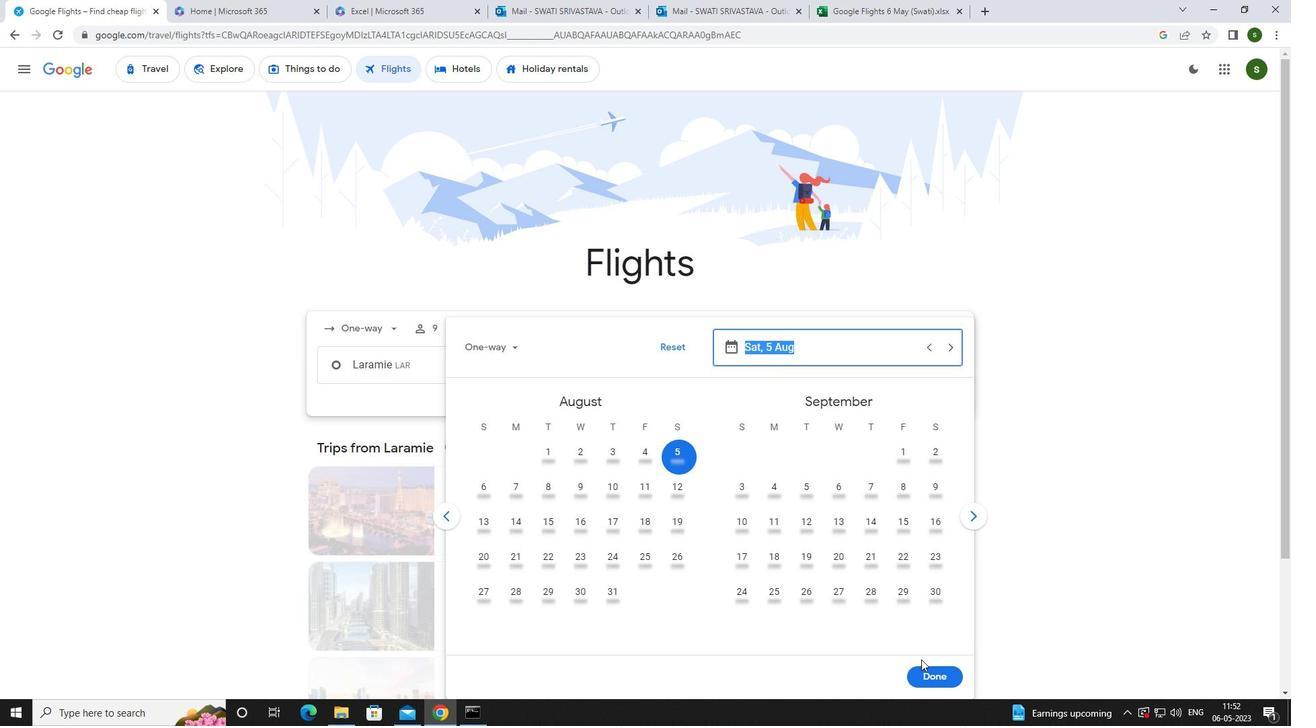 
Action: Mouse pressed left at (931, 672)
Screenshot: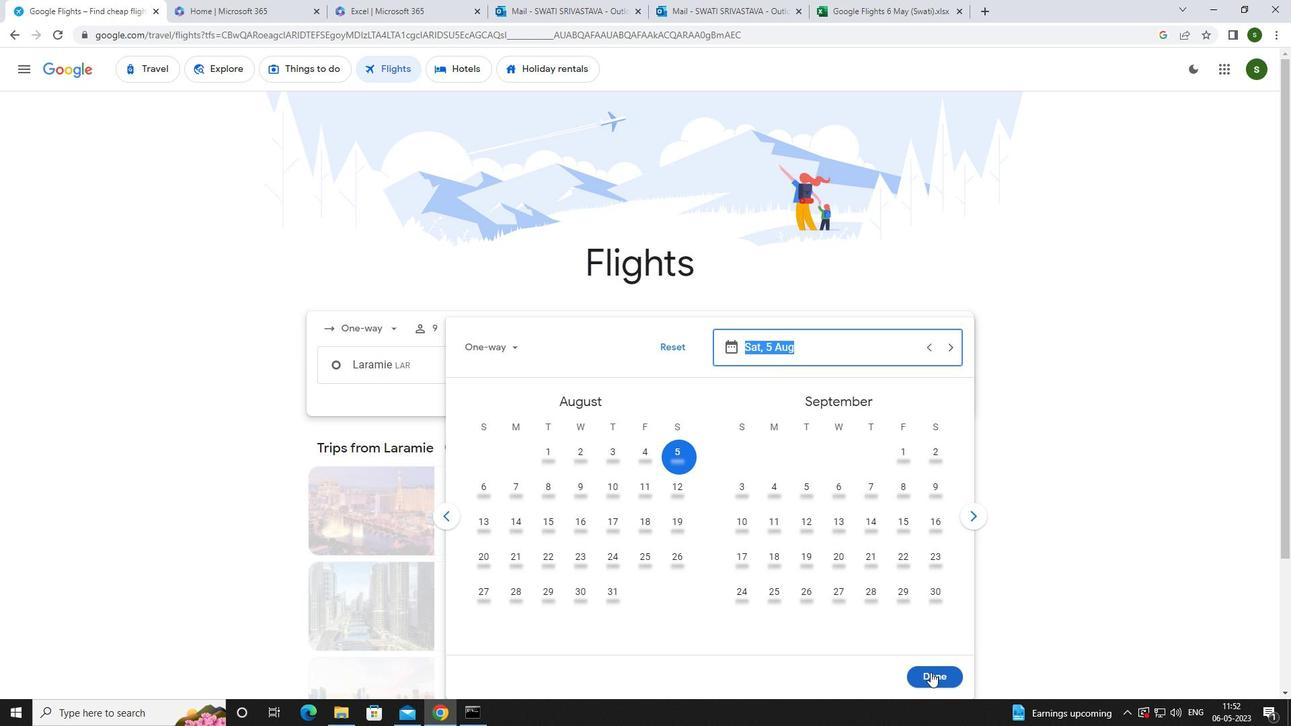 
Action: Mouse moved to (639, 410)
Screenshot: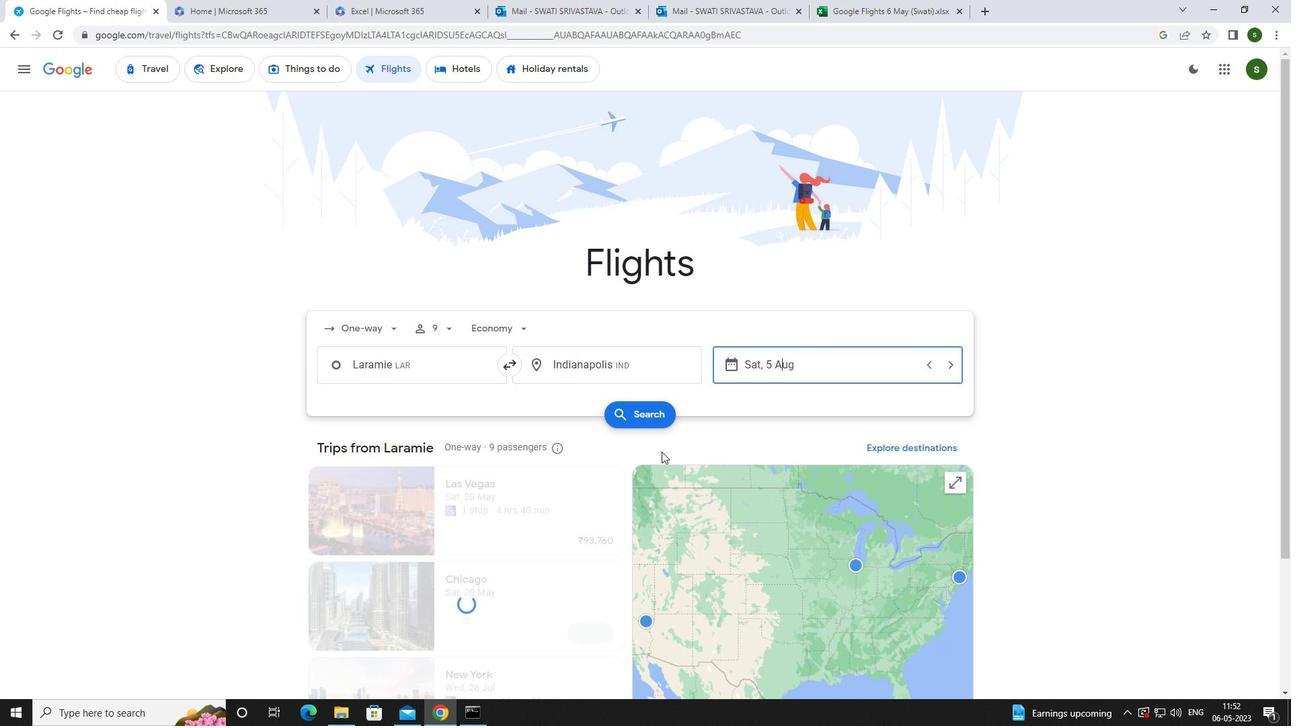
Action: Mouse pressed left at (639, 410)
Screenshot: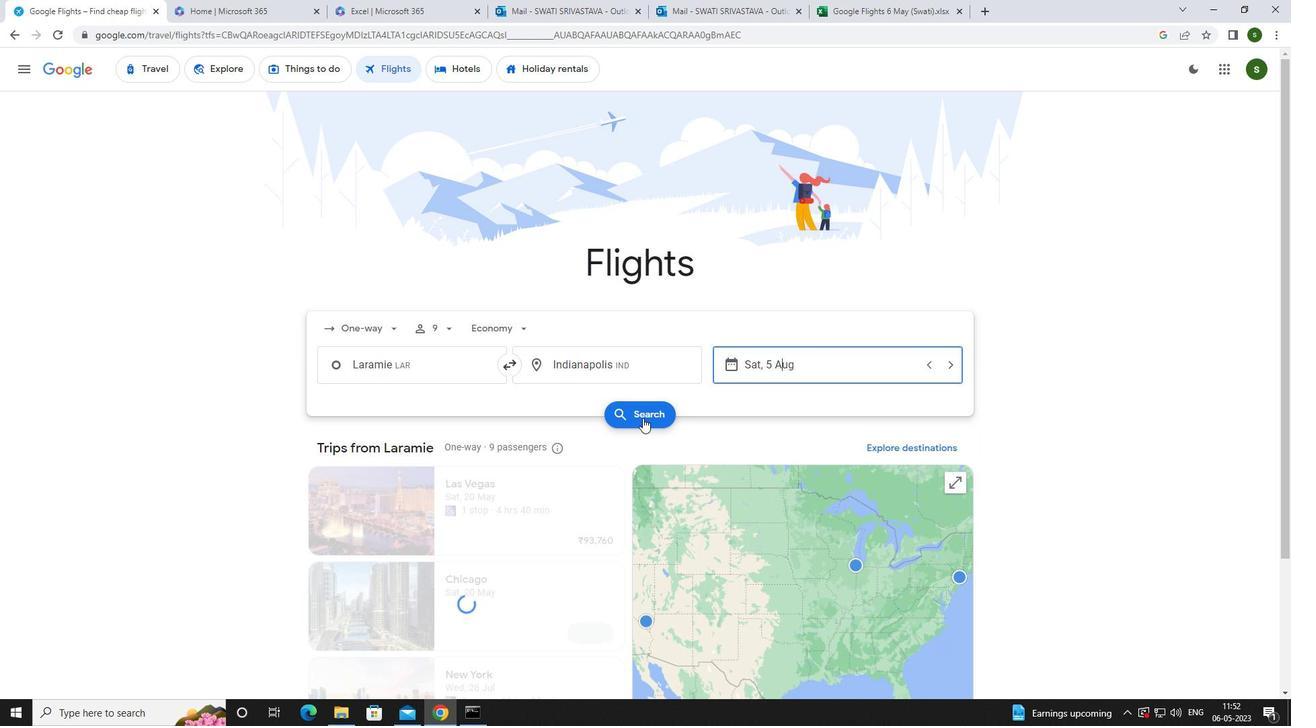 
Action: Mouse moved to (341, 198)
Screenshot: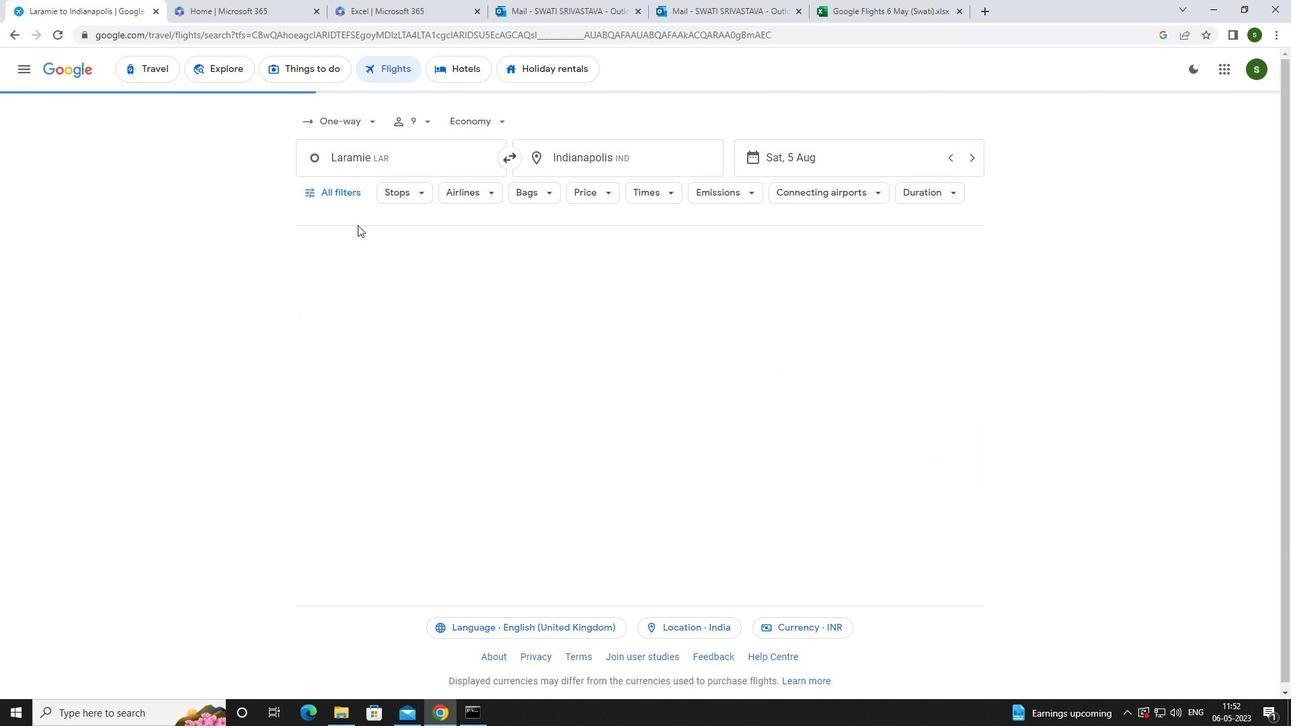 
Action: Mouse pressed left at (341, 198)
Screenshot: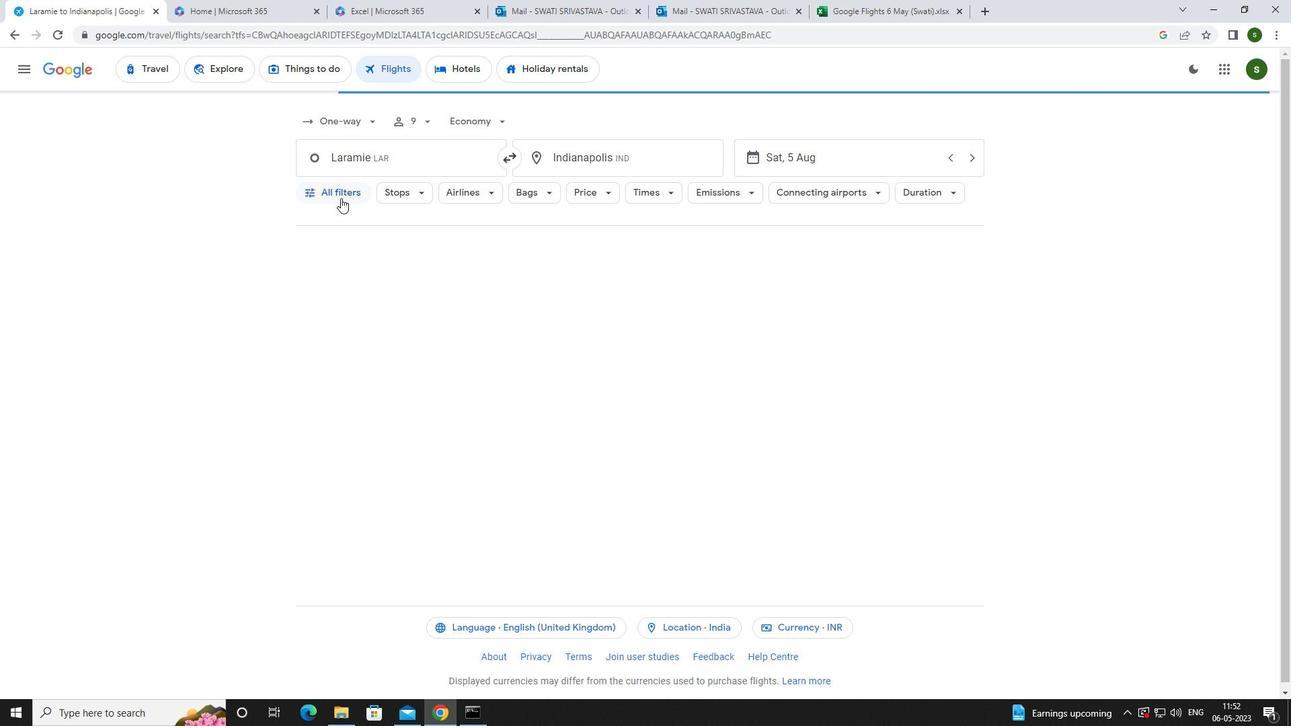 
Action: Mouse moved to (501, 473)
Screenshot: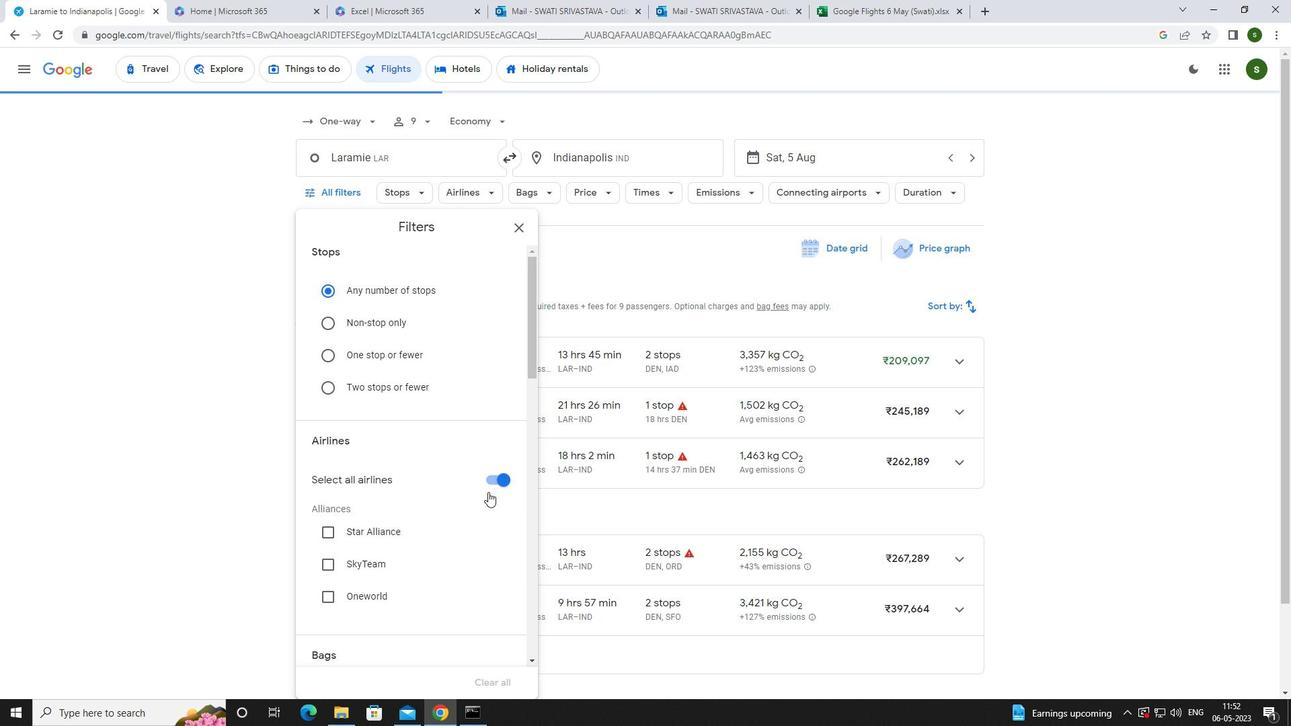 
Action: Mouse pressed left at (501, 473)
Screenshot: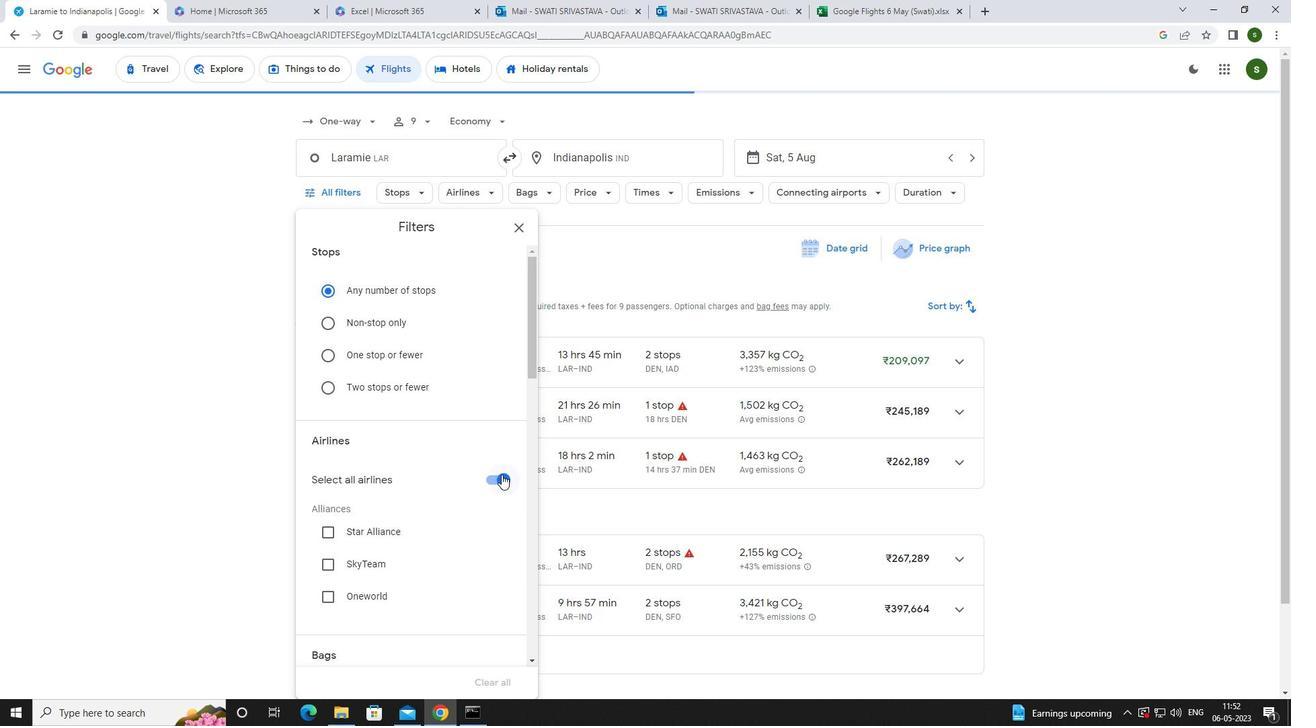 
Action: Mouse moved to (461, 447)
Screenshot: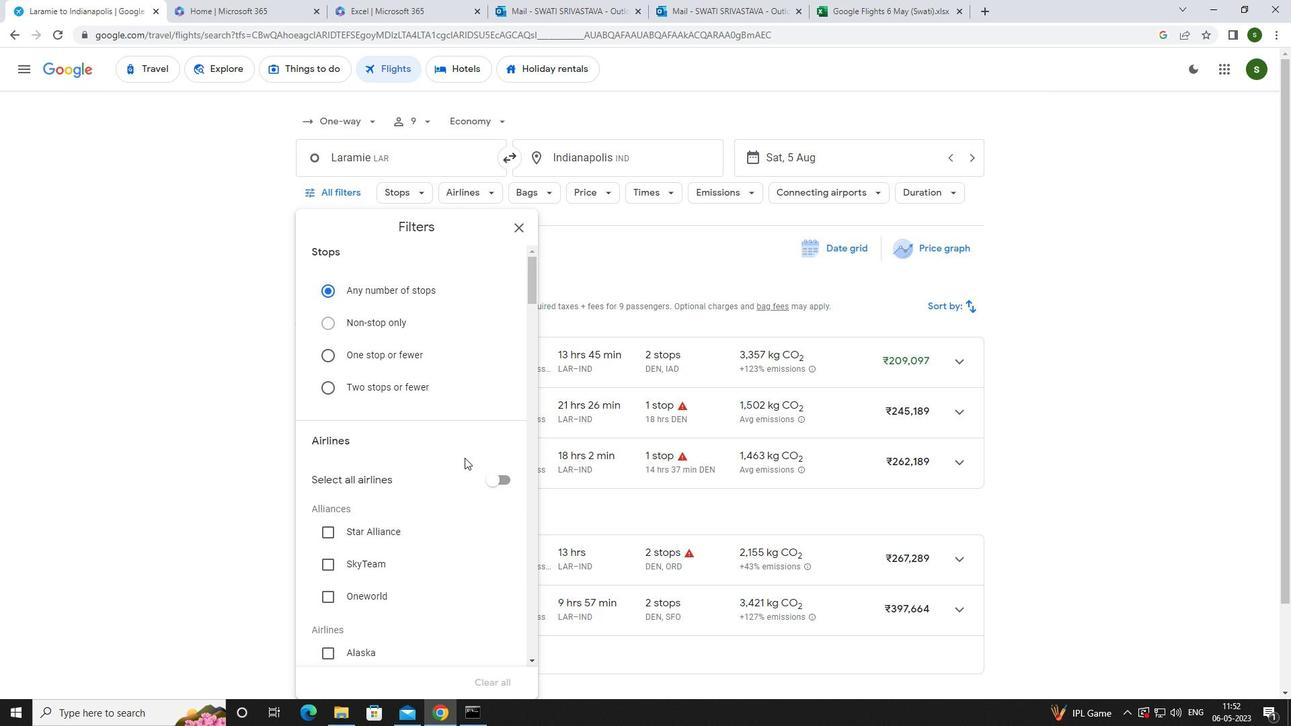 
Action: Mouse scrolled (461, 446) with delta (0, 0)
Screenshot: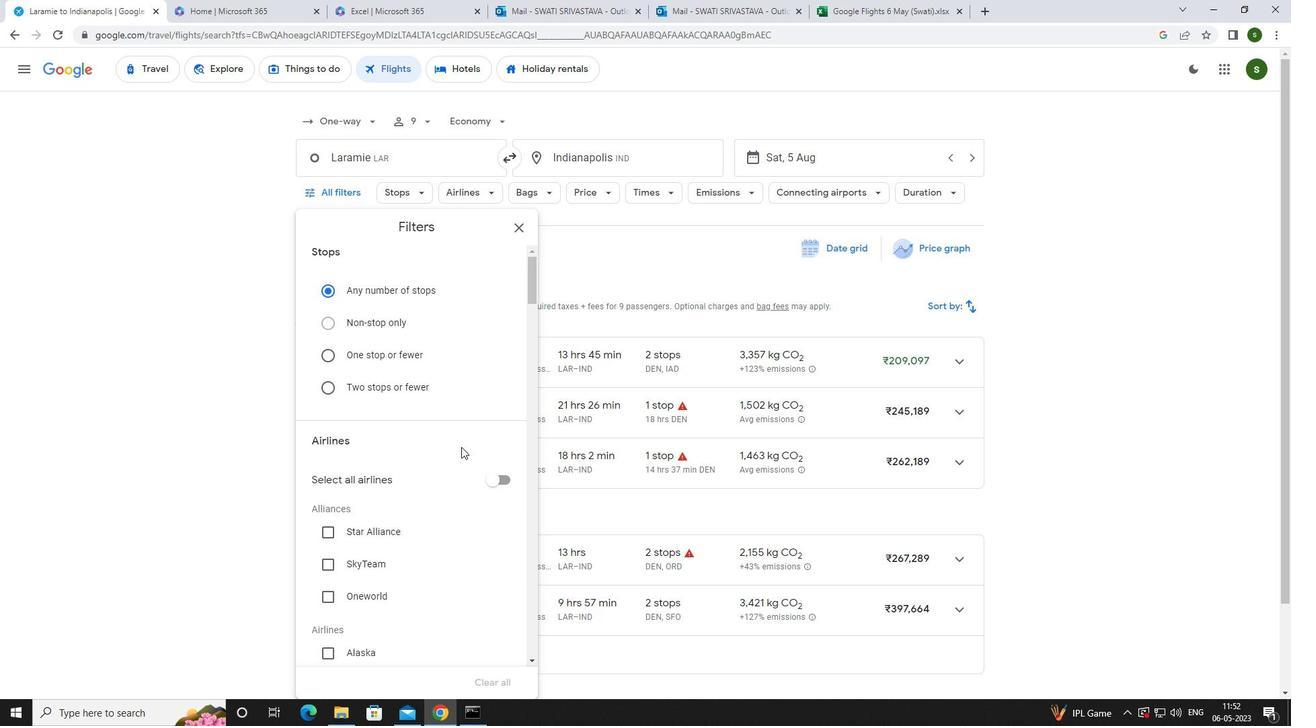 
Action: Mouse scrolled (461, 446) with delta (0, 0)
Screenshot: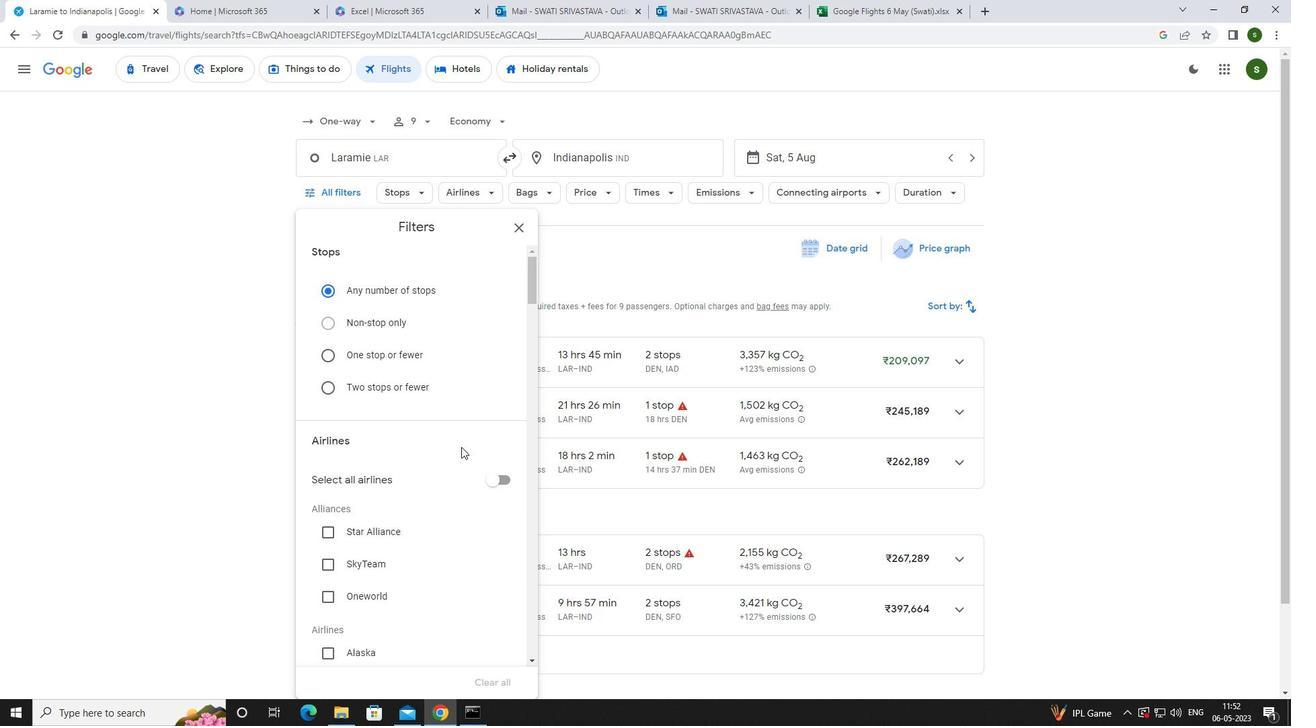 
Action: Mouse scrolled (461, 446) with delta (0, 0)
Screenshot: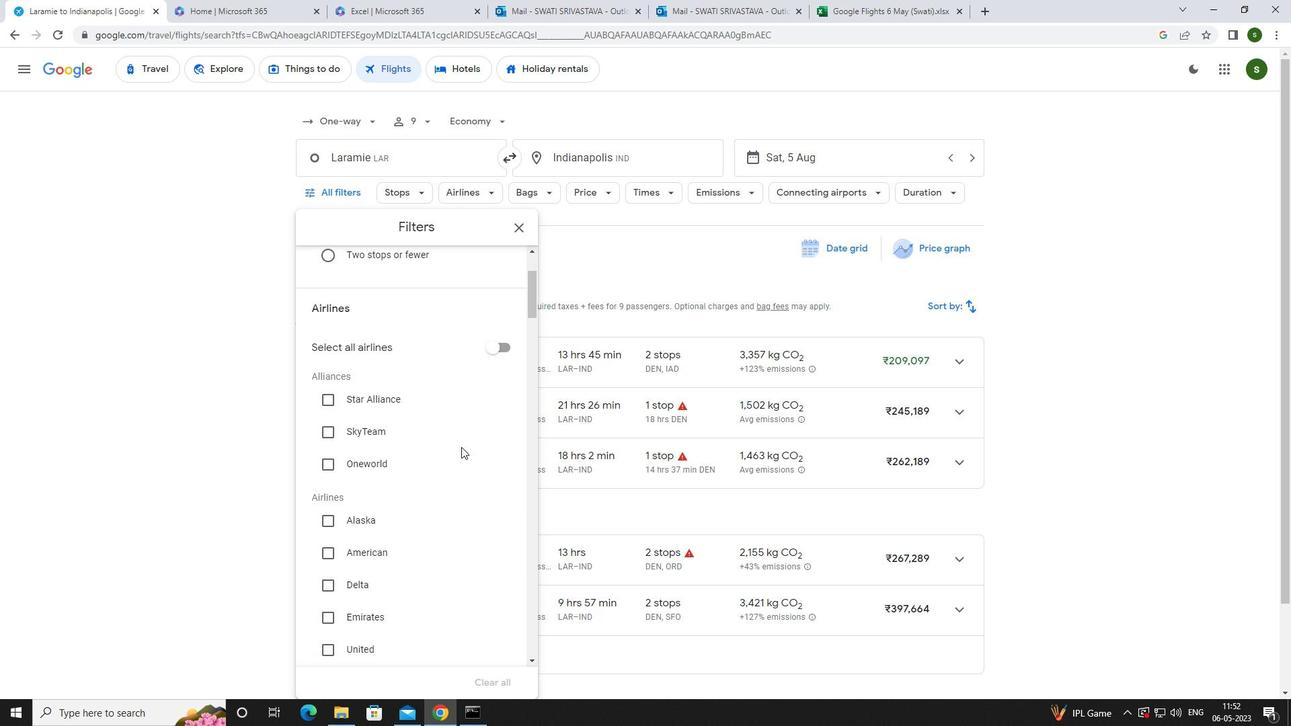 
Action: Mouse moved to (381, 487)
Screenshot: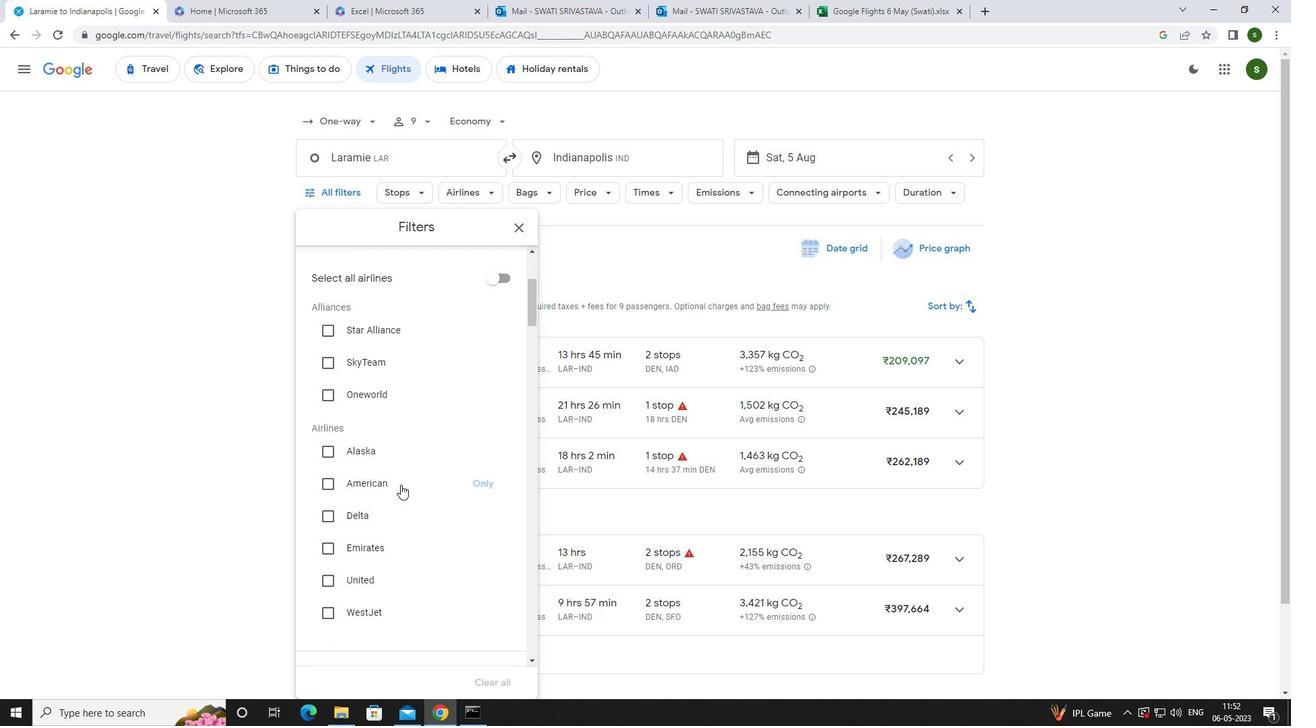 
Action: Mouse pressed left at (381, 487)
Screenshot: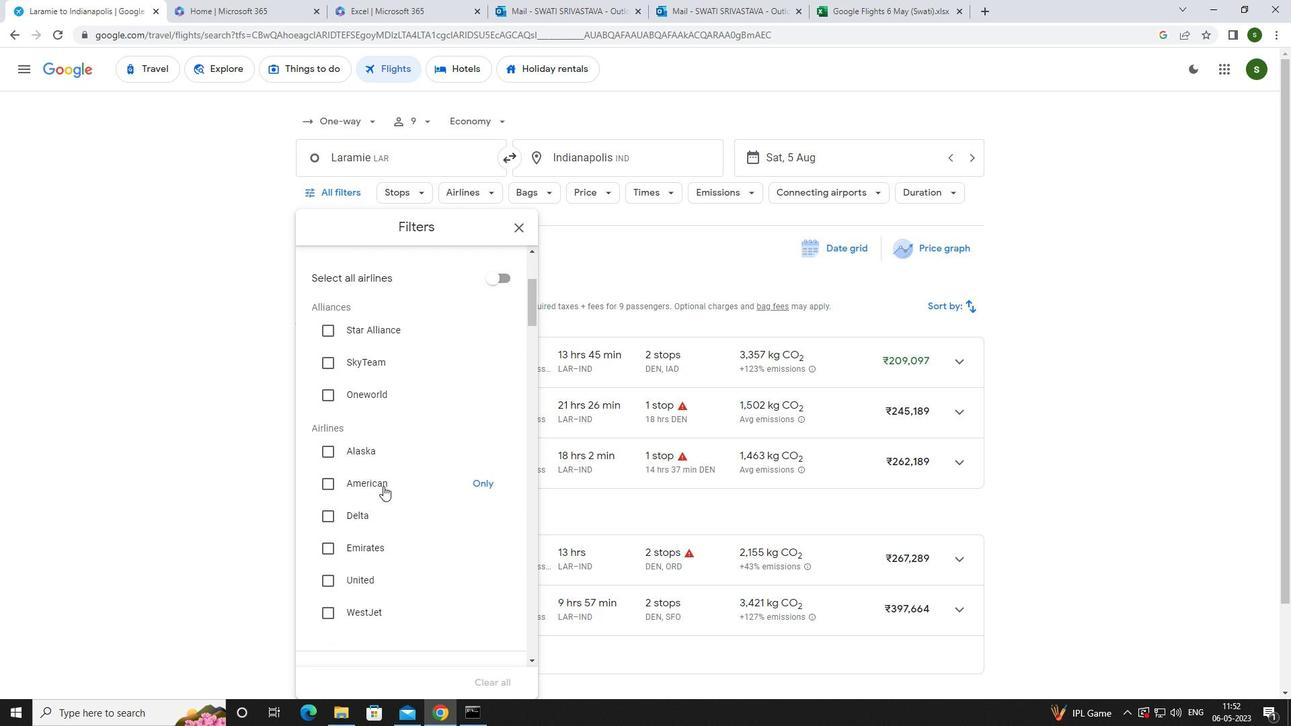 
Action: Mouse moved to (383, 487)
Screenshot: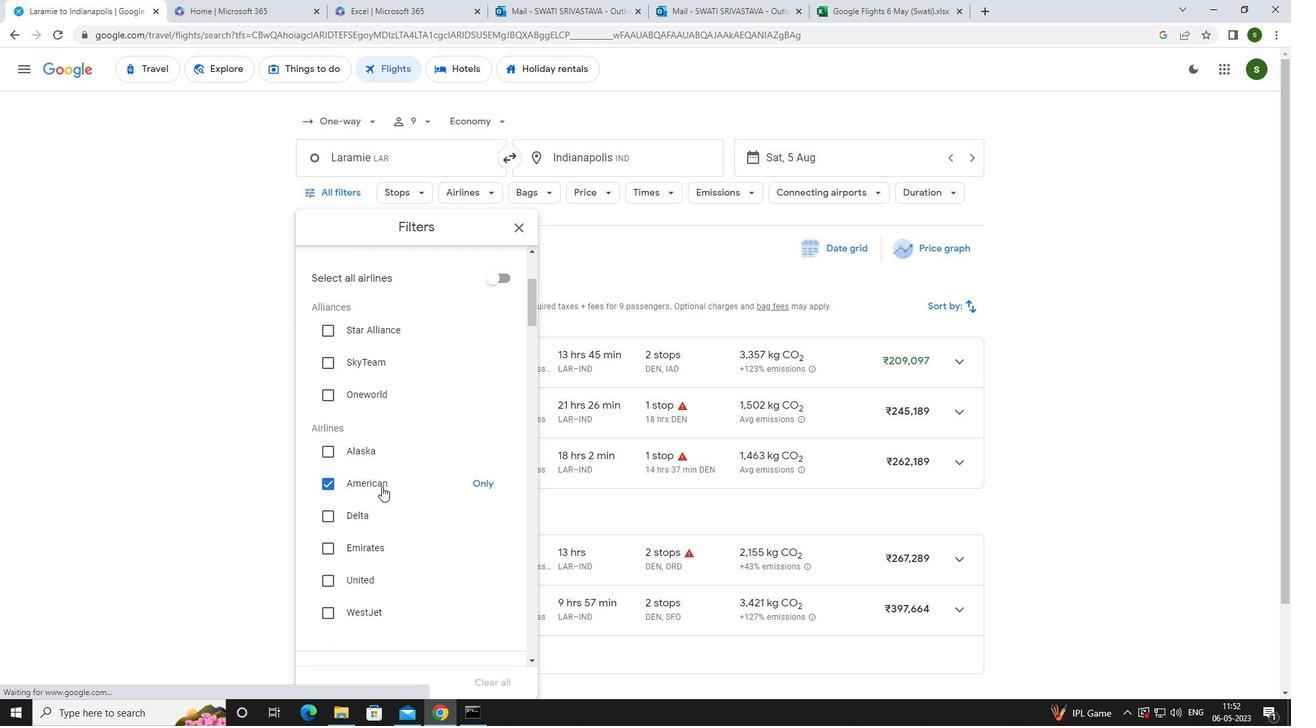 
Action: Mouse scrolled (383, 486) with delta (0, 0)
Screenshot: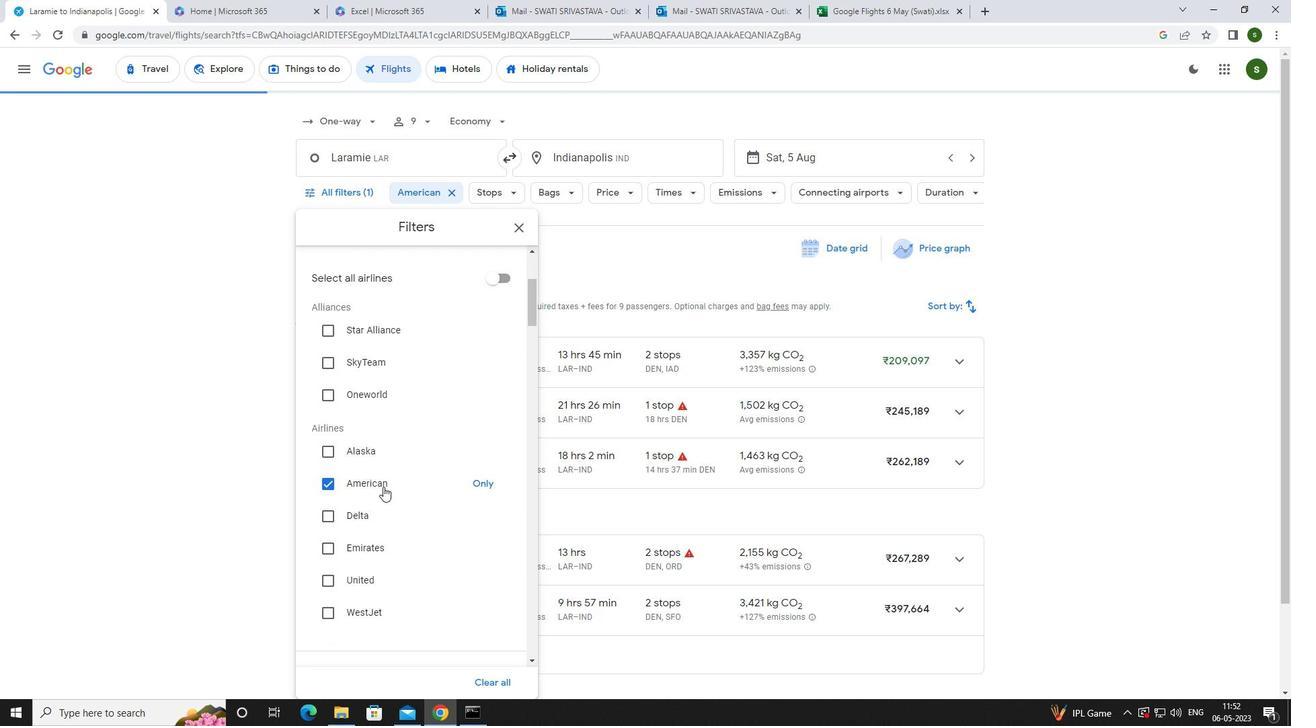 
Action: Mouse moved to (384, 486)
Screenshot: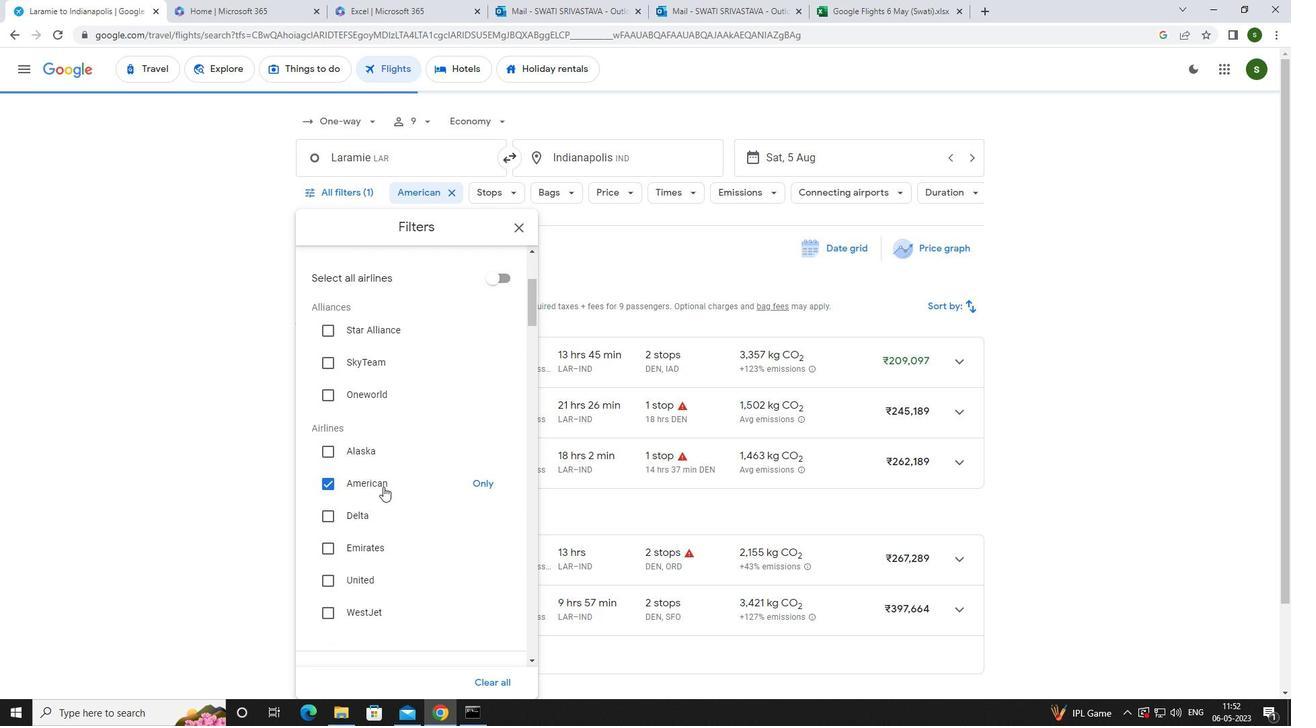
Action: Mouse scrolled (384, 485) with delta (0, 0)
Screenshot: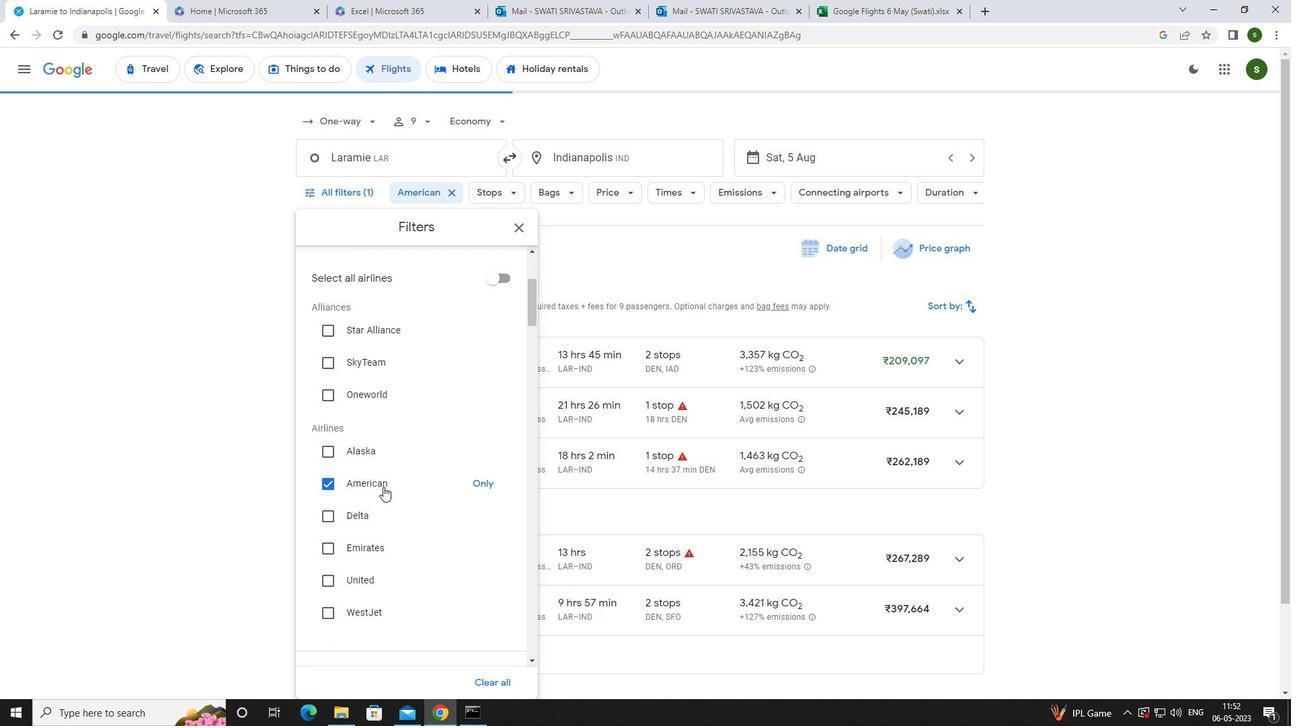
Action: Mouse scrolled (384, 485) with delta (0, 0)
Screenshot: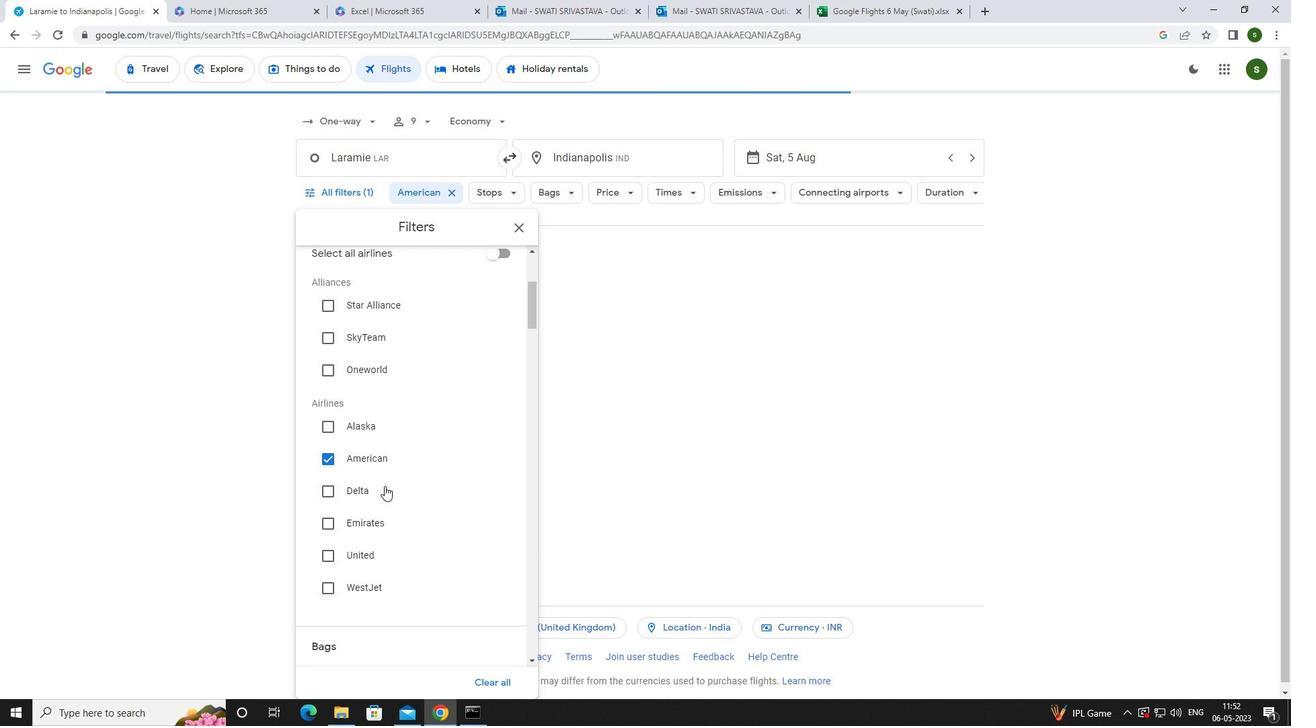
Action: Mouse moved to (503, 503)
Screenshot: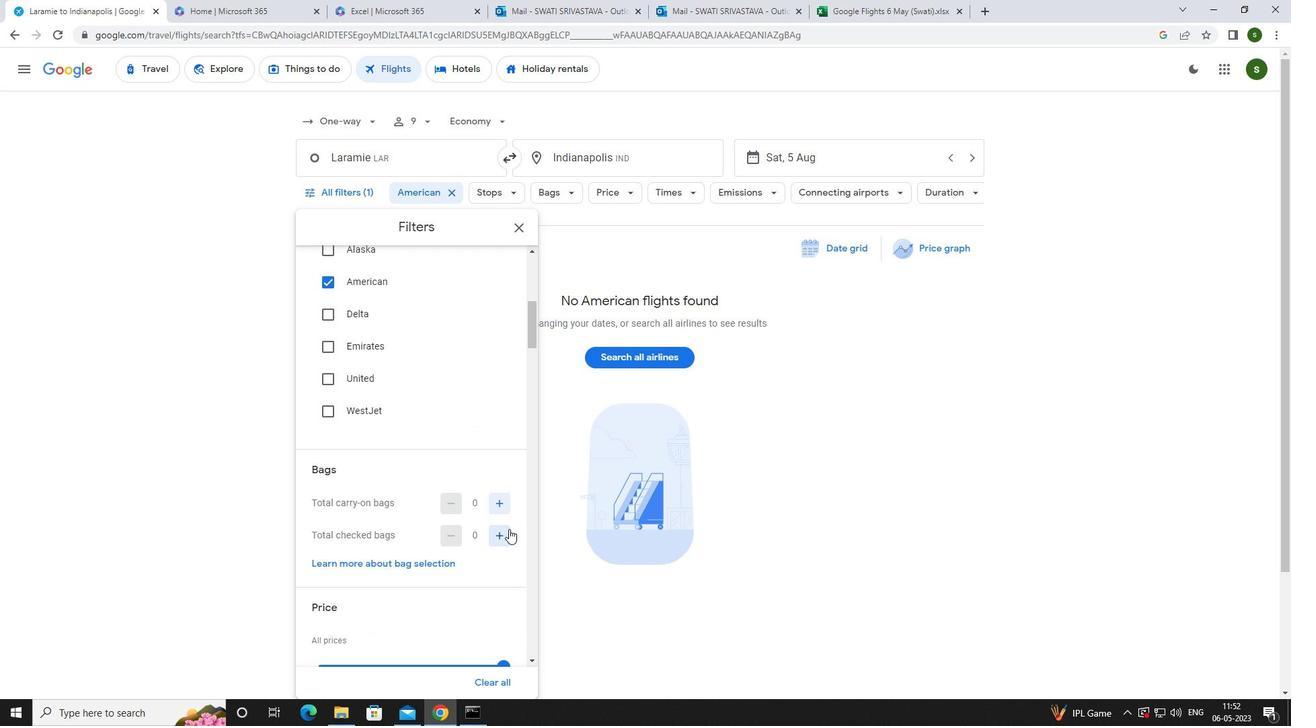 
Action: Mouse pressed left at (503, 503)
Screenshot: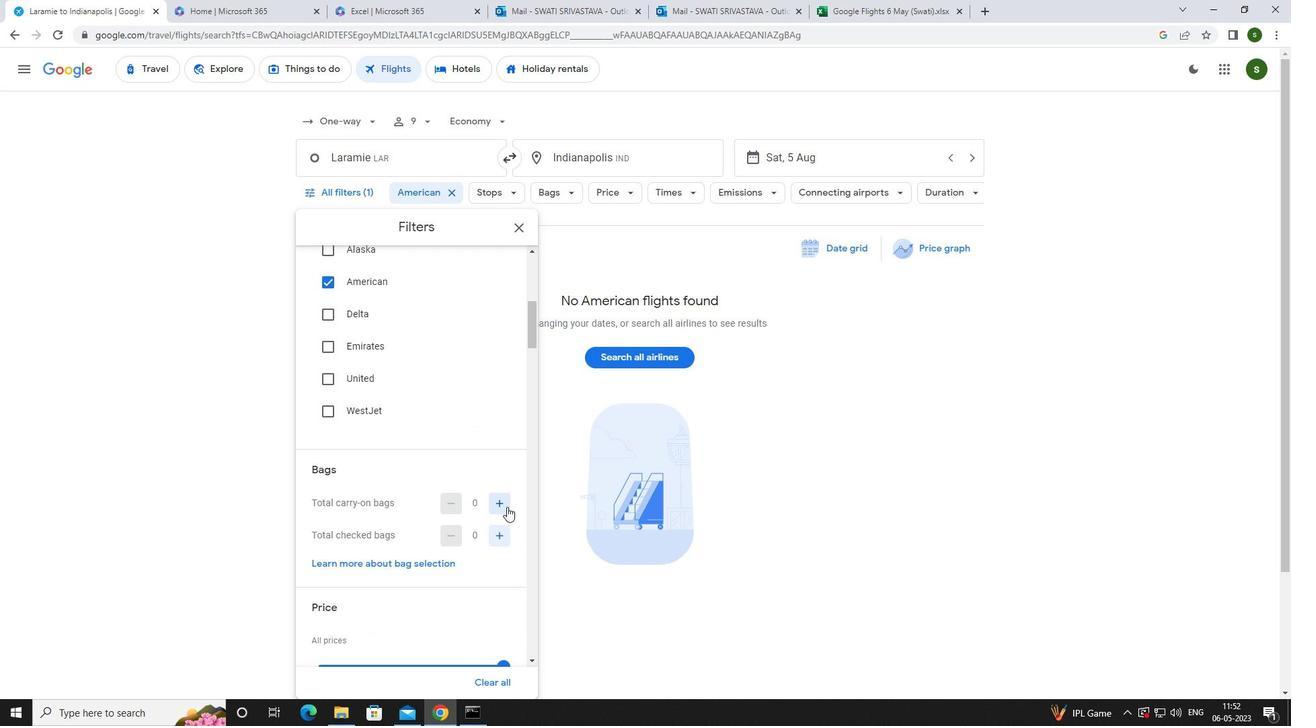 
Action: Mouse pressed left at (503, 503)
Screenshot: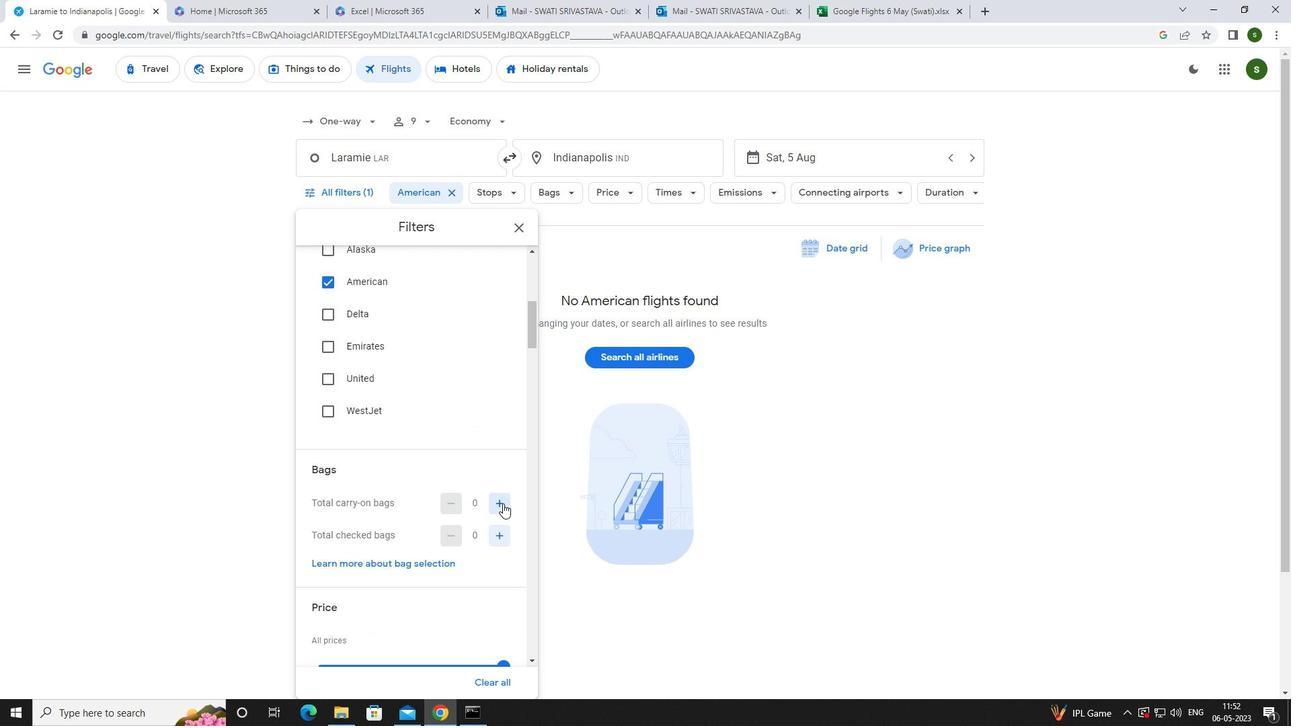 
Action: Mouse scrolled (503, 503) with delta (0, 0)
Screenshot: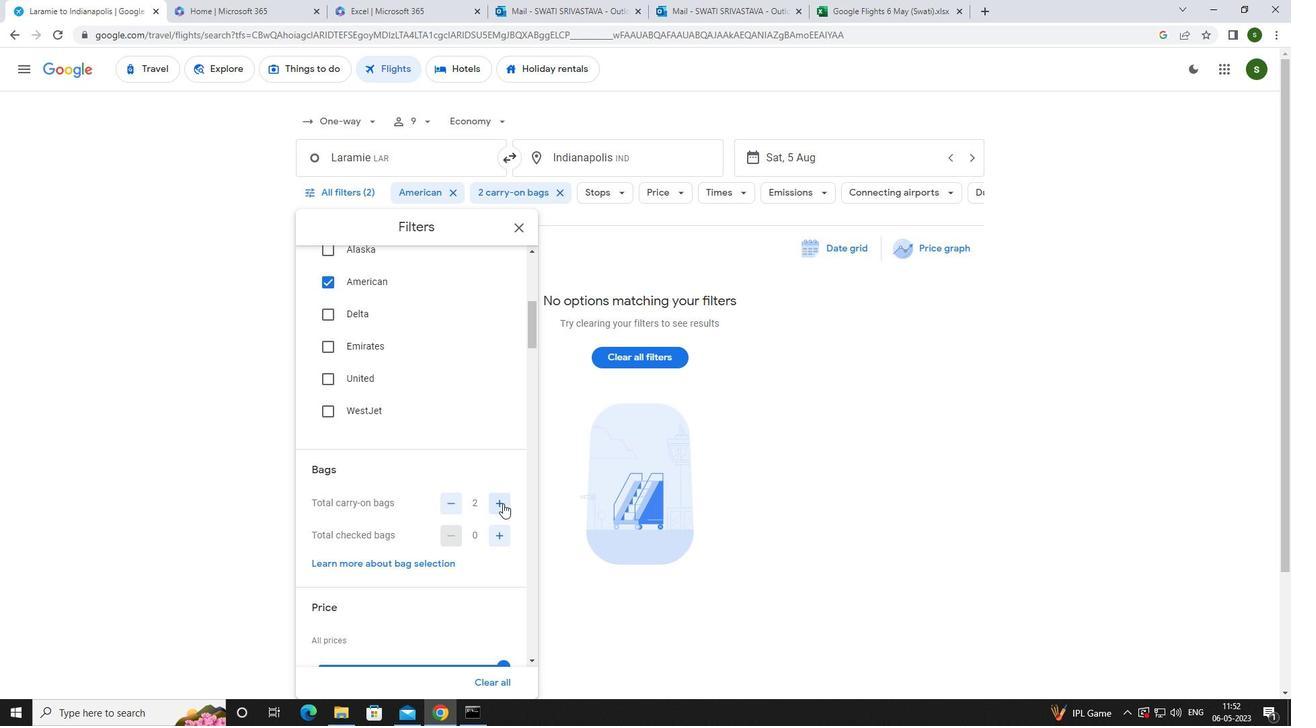 
Action: Mouse scrolled (503, 503) with delta (0, 0)
Screenshot: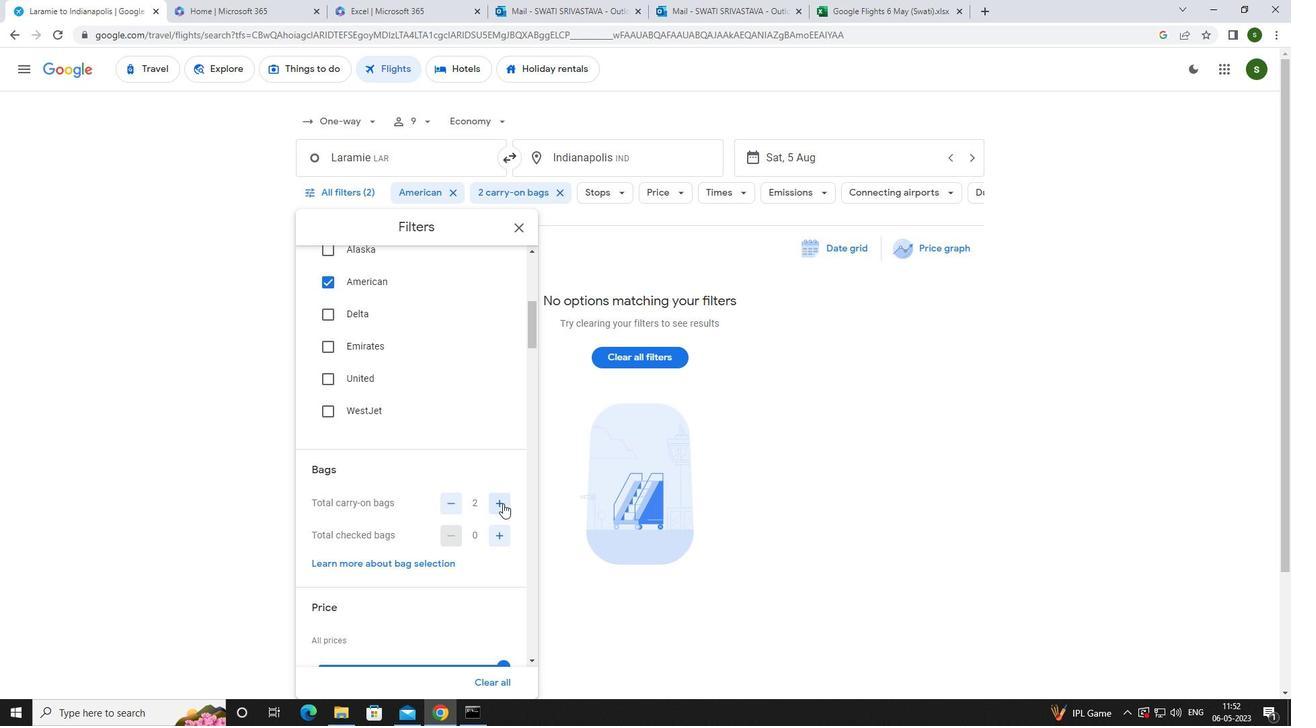 
Action: Mouse moved to (506, 526)
Screenshot: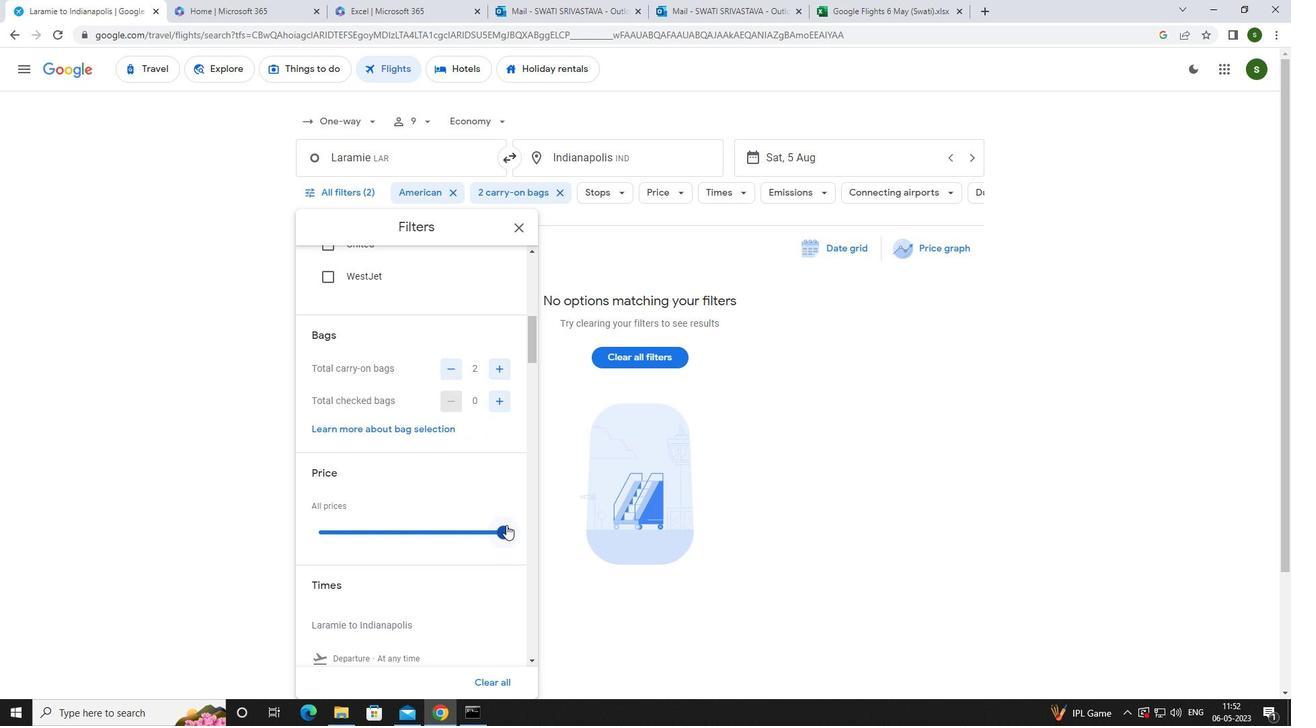 
Action: Mouse pressed left at (506, 526)
Screenshot: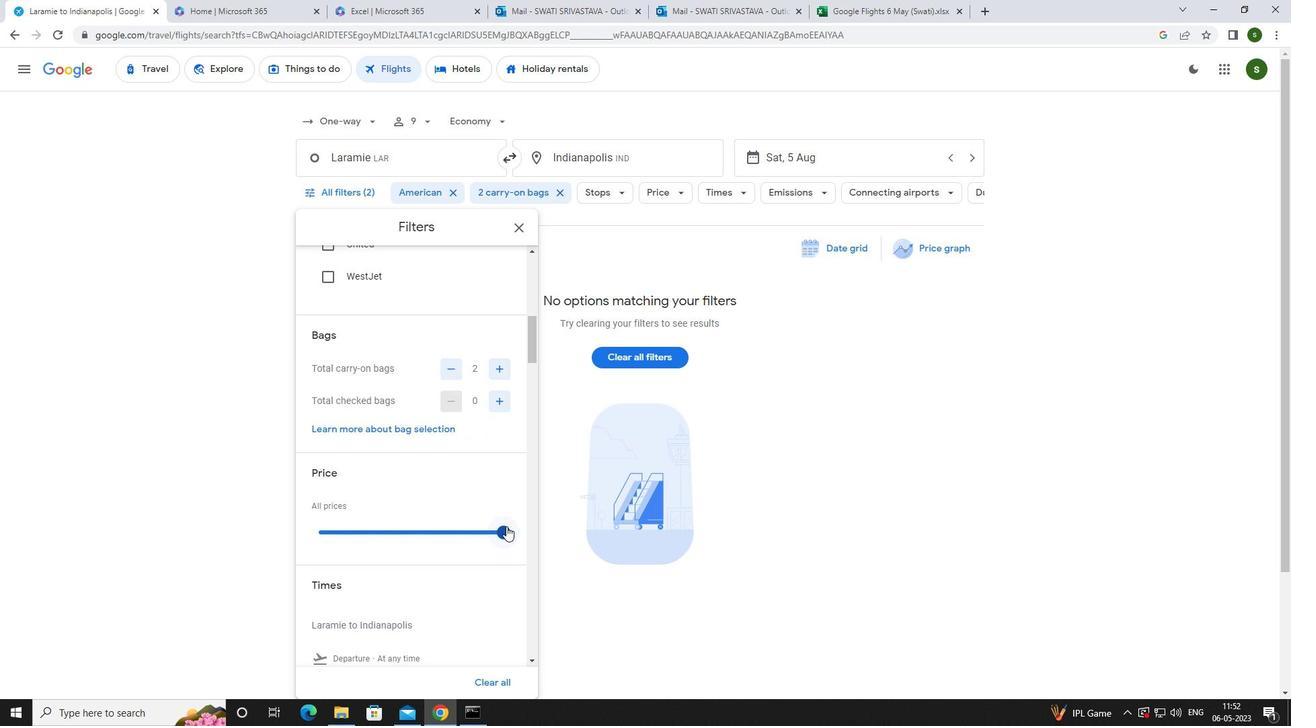 
Action: Mouse moved to (324, 538)
Screenshot: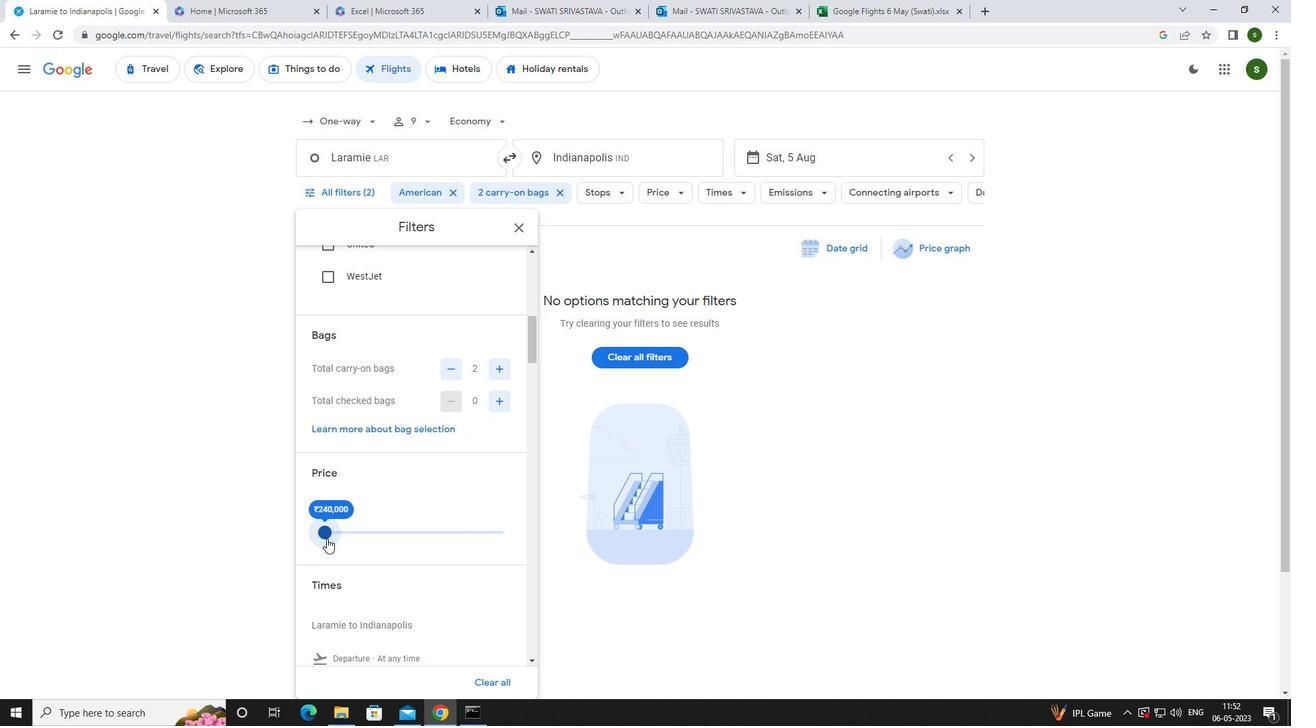 
Action: Mouse scrolled (324, 538) with delta (0, 0)
Screenshot: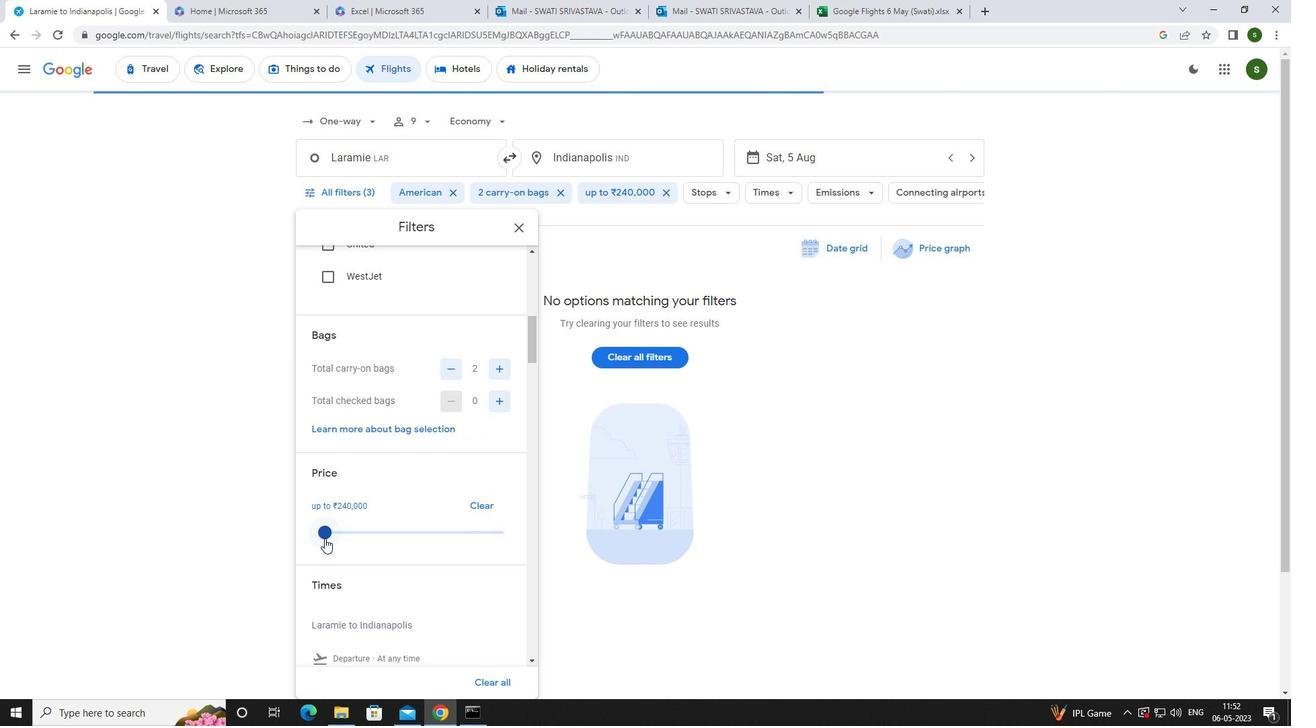 
Action: Mouse scrolled (324, 538) with delta (0, 0)
Screenshot: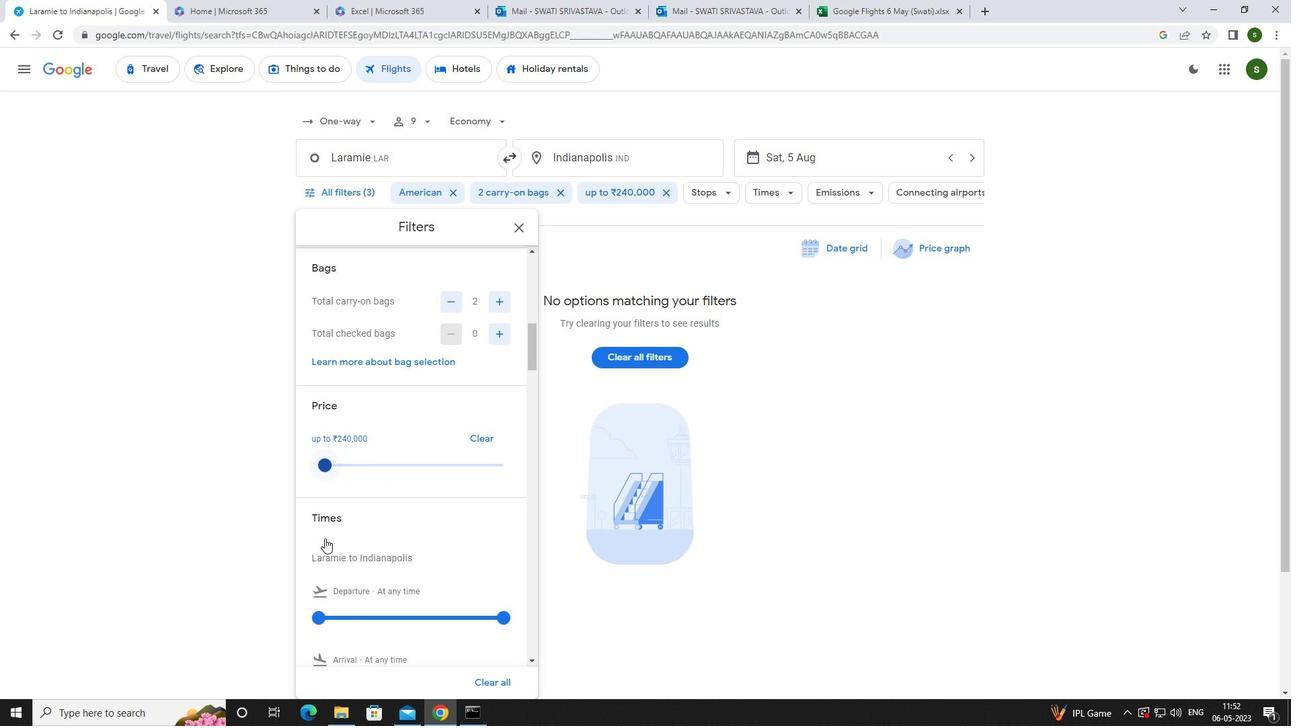 
Action: Mouse moved to (320, 553)
Screenshot: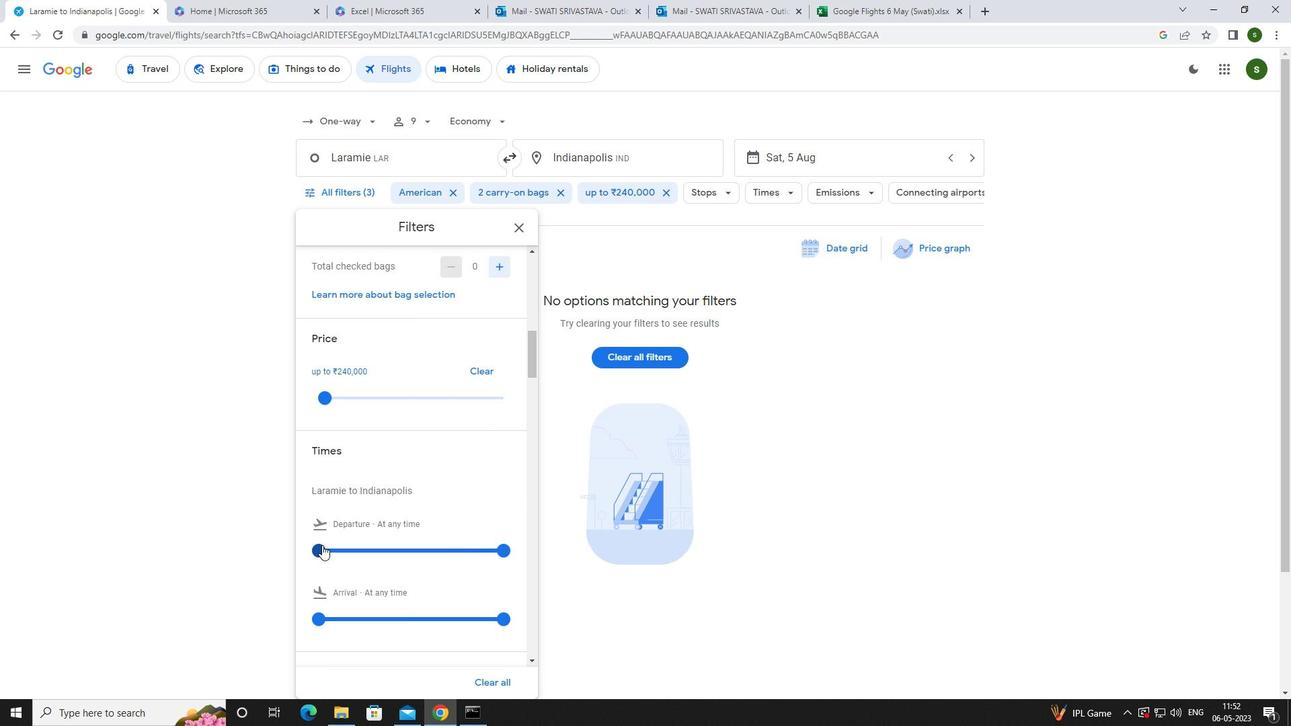 
Action: Mouse pressed left at (320, 553)
Screenshot: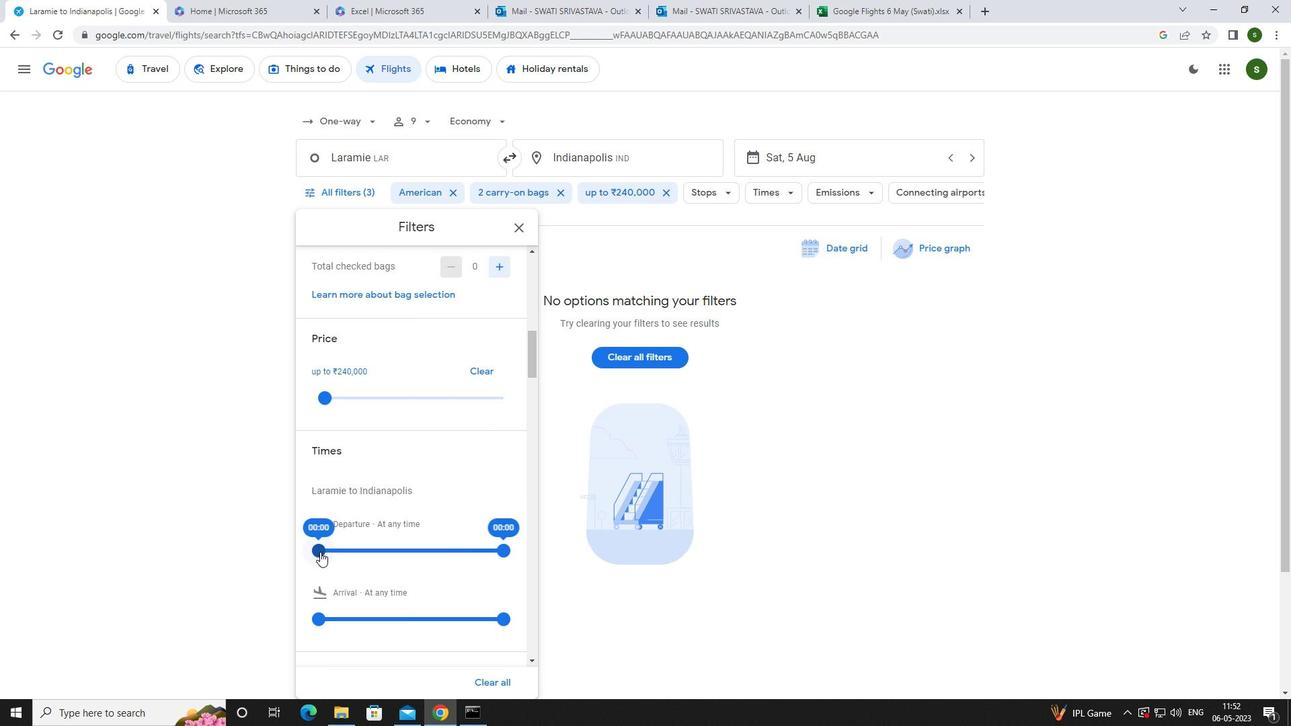 
Action: Mouse moved to (172, 458)
Screenshot: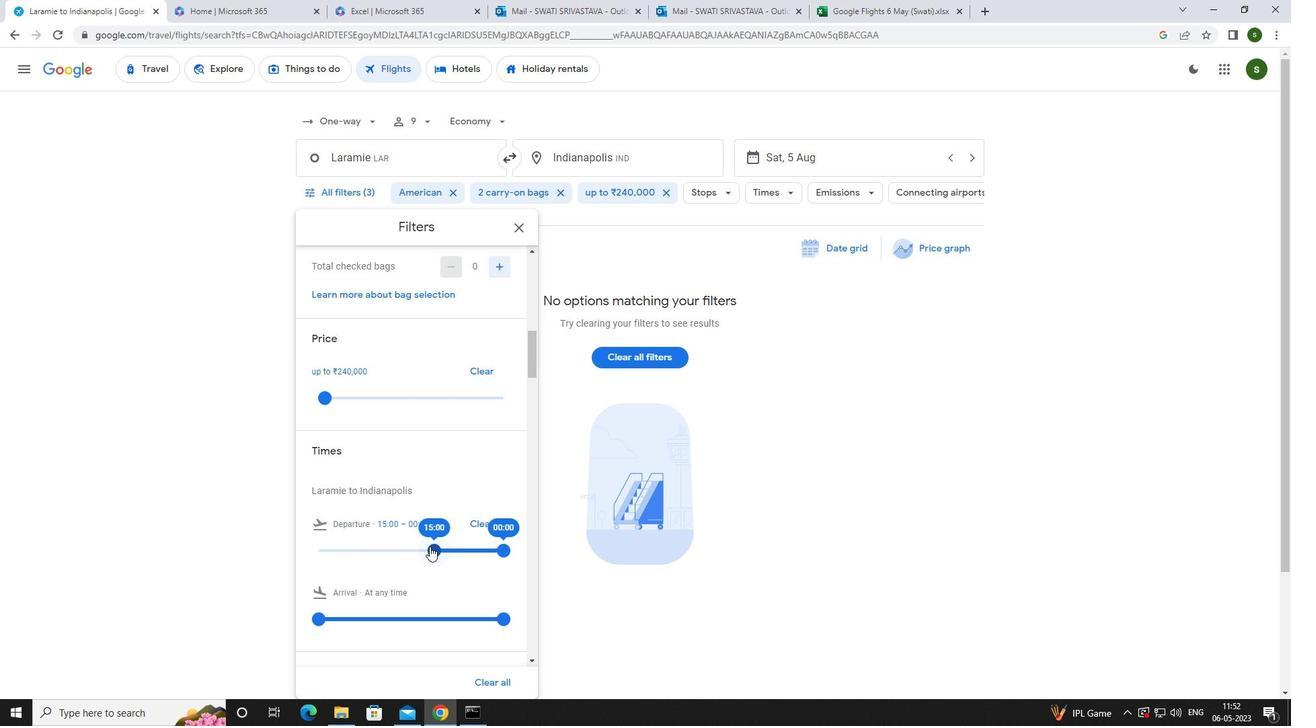 
Action: Mouse pressed left at (172, 458)
Screenshot: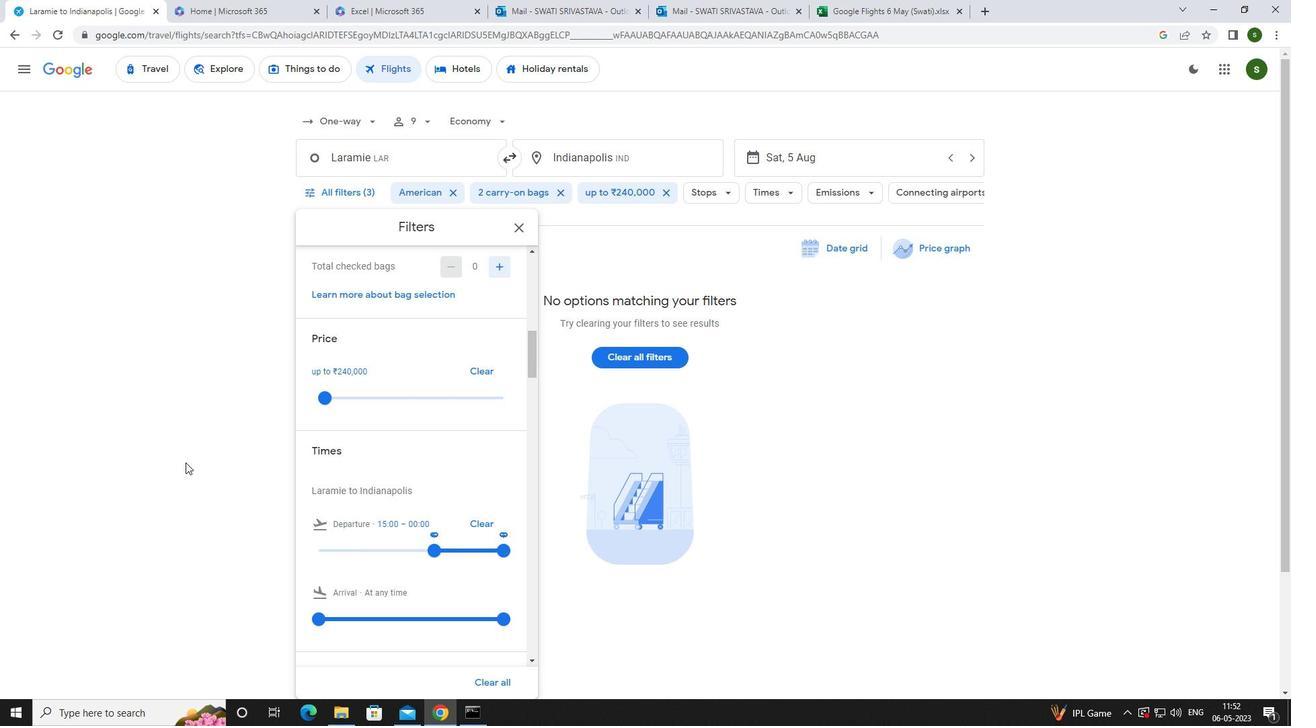 
